 Task: Search one way flight ticket for 3 adults, 3 children in premium economy from Little Rock: Bill And Hillary Clinton National Airport (adams Field) (was Little Rock National) to Sheridan: Sheridan County Airport on 8-6-2023. Choice of flights is Delta. Number of bags: 9 checked bags. Price is upto 99000. Outbound departure time preference is 14:00.
Action: Mouse moved to (318, 134)
Screenshot: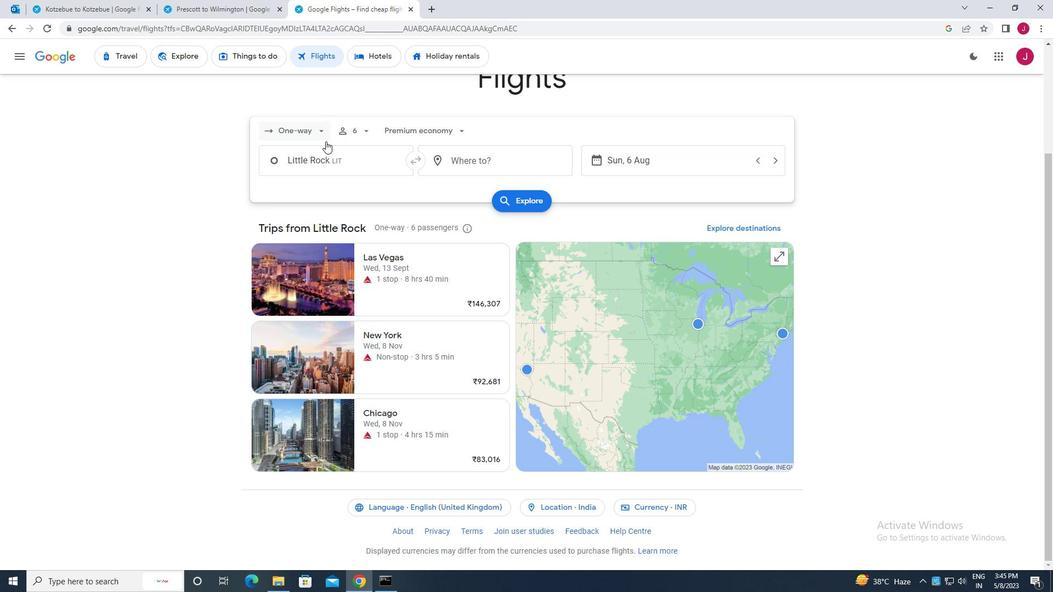 
Action: Mouse pressed left at (318, 134)
Screenshot: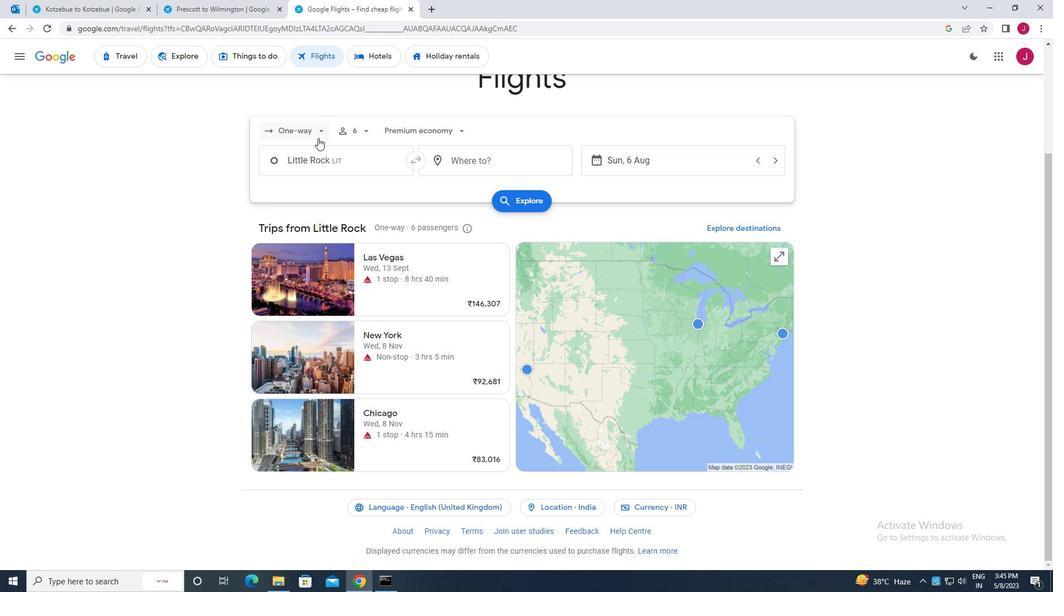 
Action: Mouse moved to (315, 182)
Screenshot: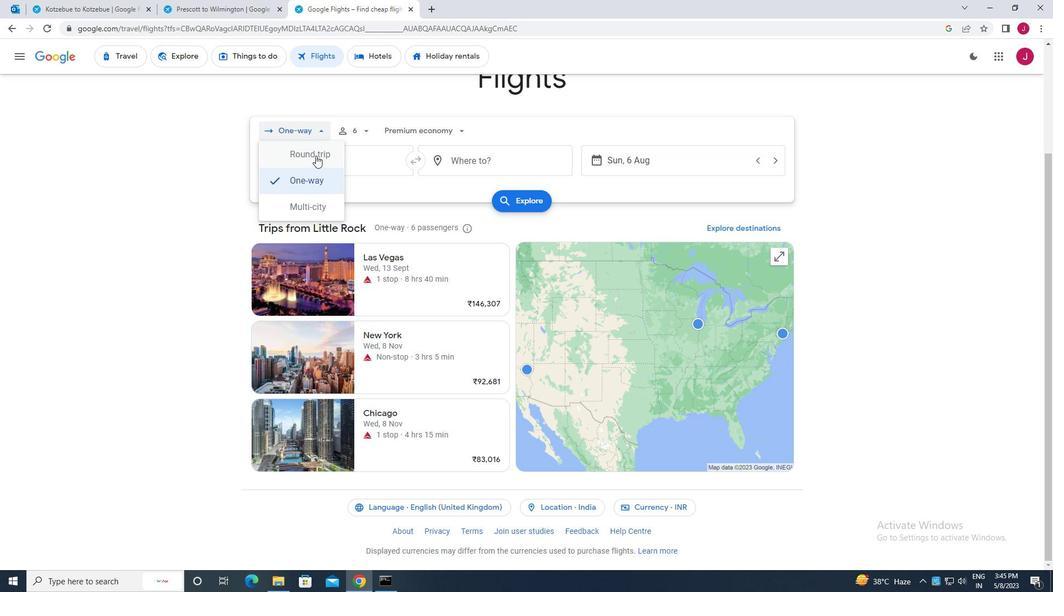 
Action: Mouse pressed left at (315, 182)
Screenshot: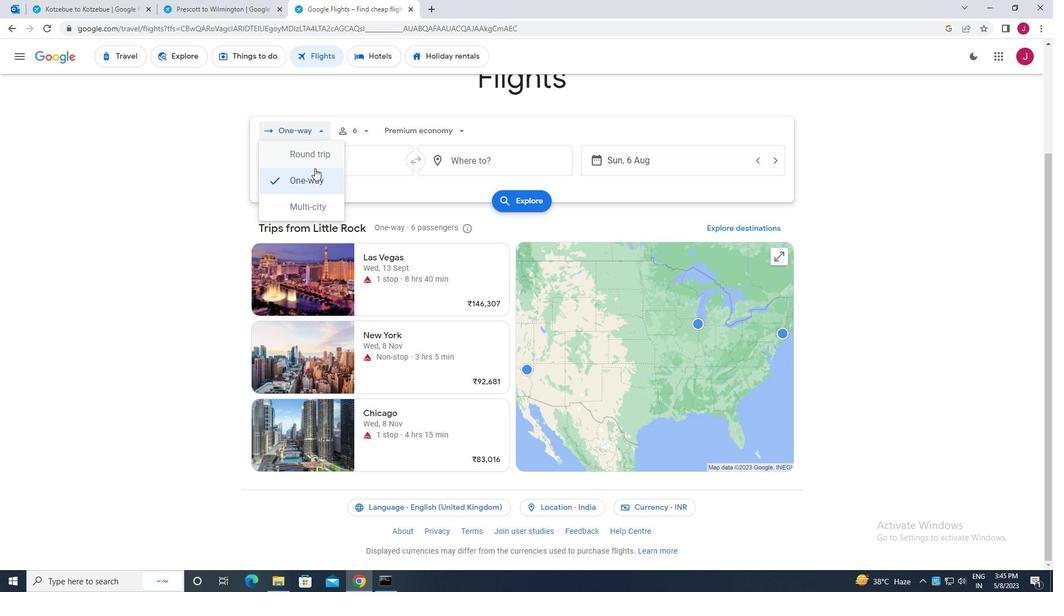 
Action: Mouse moved to (358, 127)
Screenshot: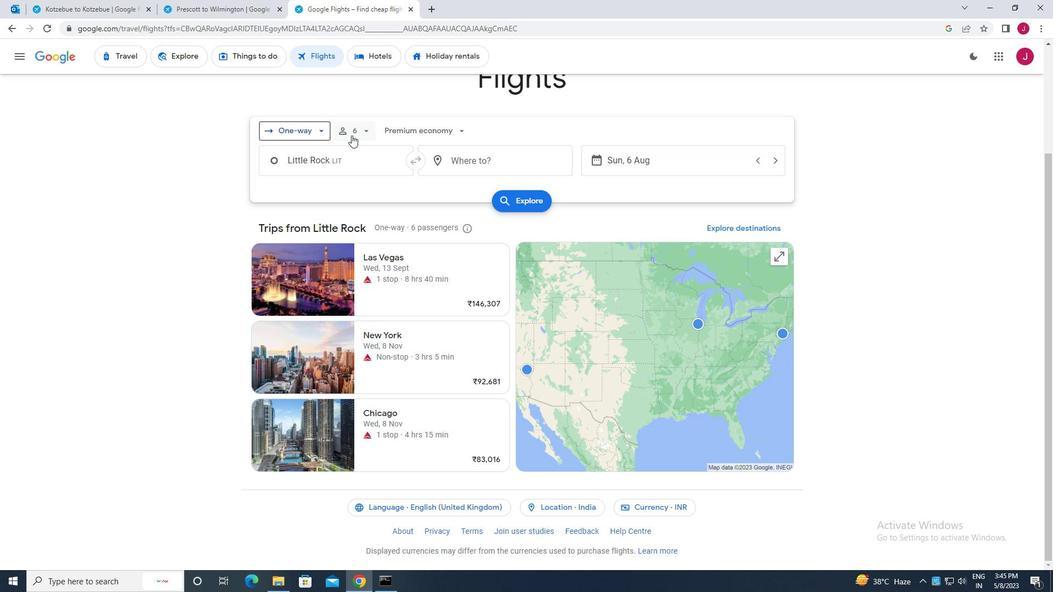 
Action: Mouse pressed left at (358, 127)
Screenshot: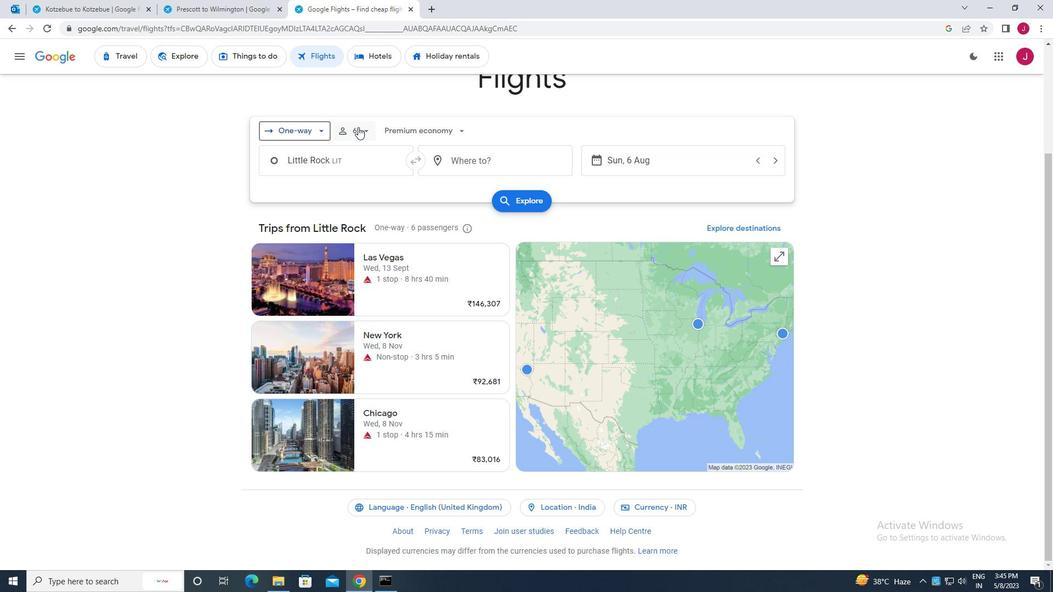 
Action: Mouse moved to (443, 275)
Screenshot: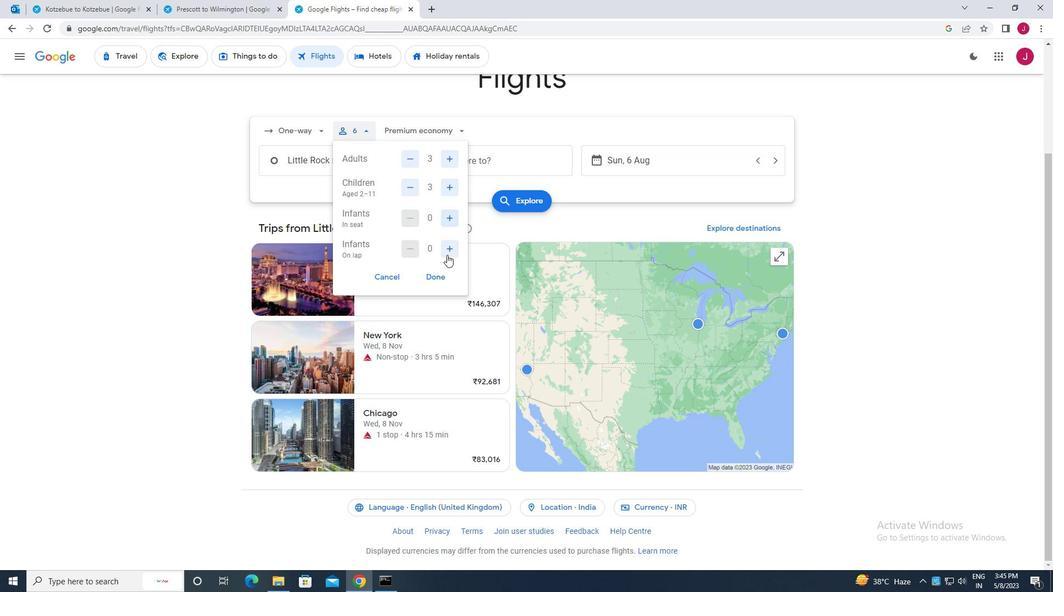 
Action: Mouse pressed left at (443, 275)
Screenshot: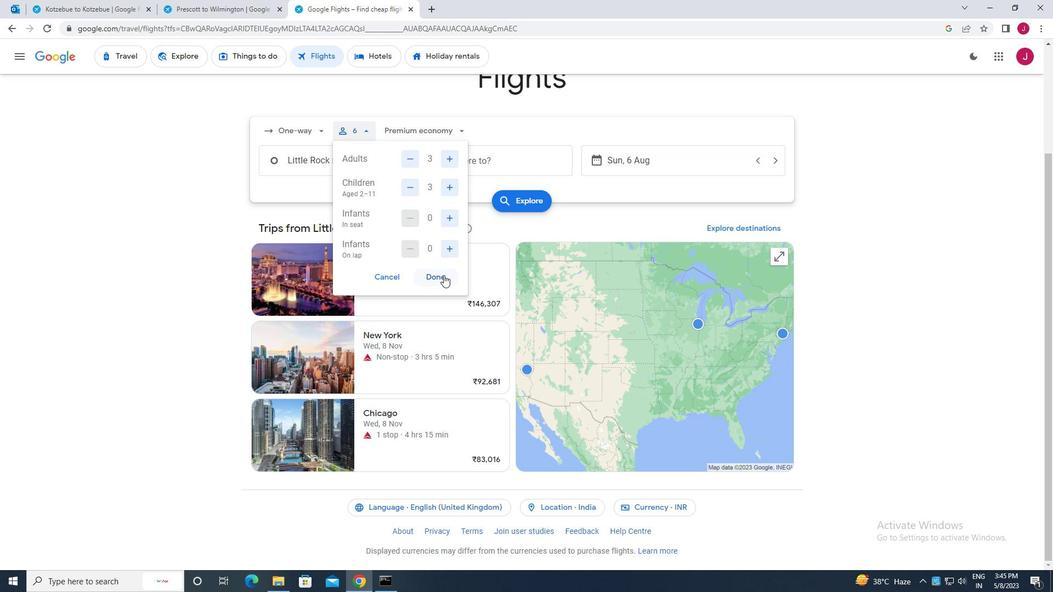
Action: Mouse moved to (426, 130)
Screenshot: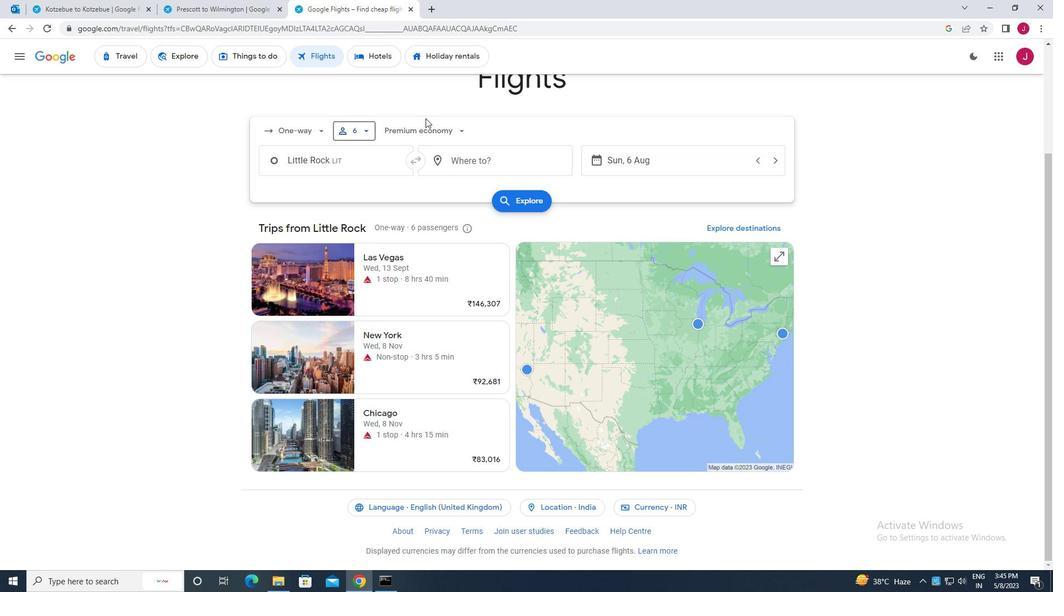 
Action: Mouse pressed left at (426, 130)
Screenshot: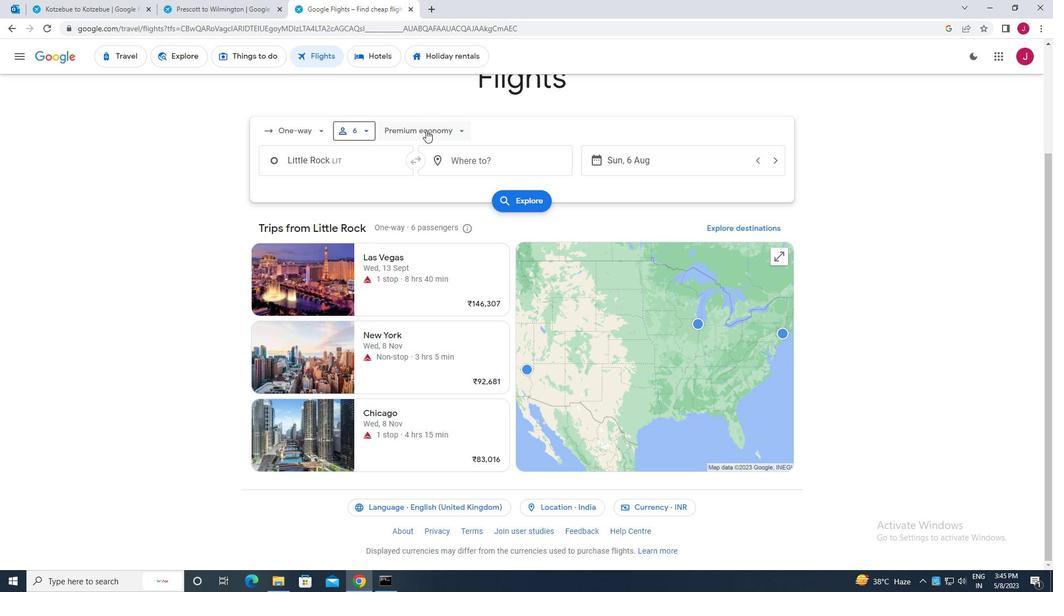 
Action: Mouse moved to (436, 179)
Screenshot: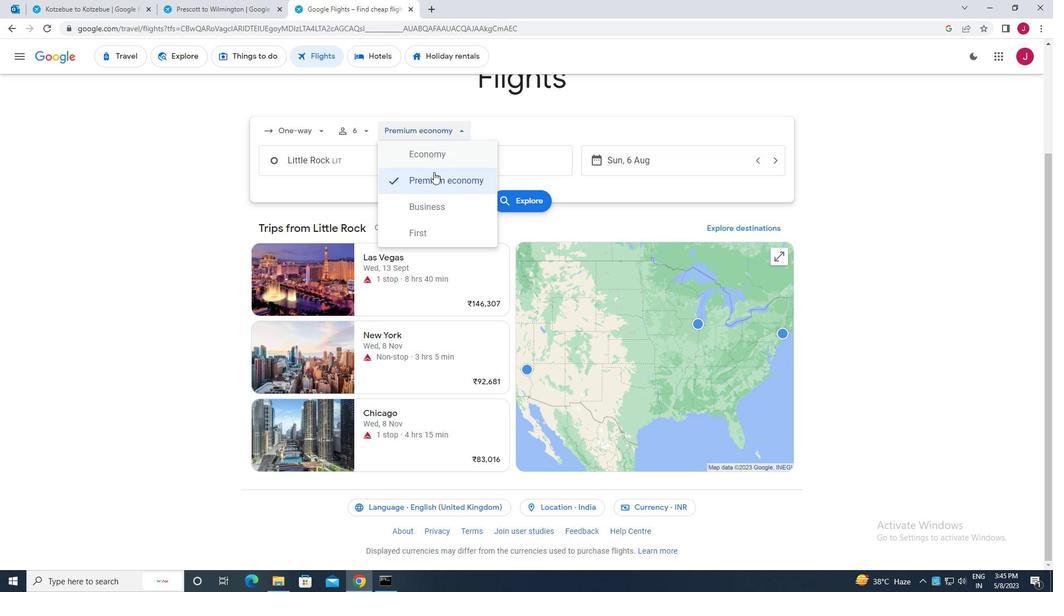 
Action: Mouse pressed left at (436, 179)
Screenshot: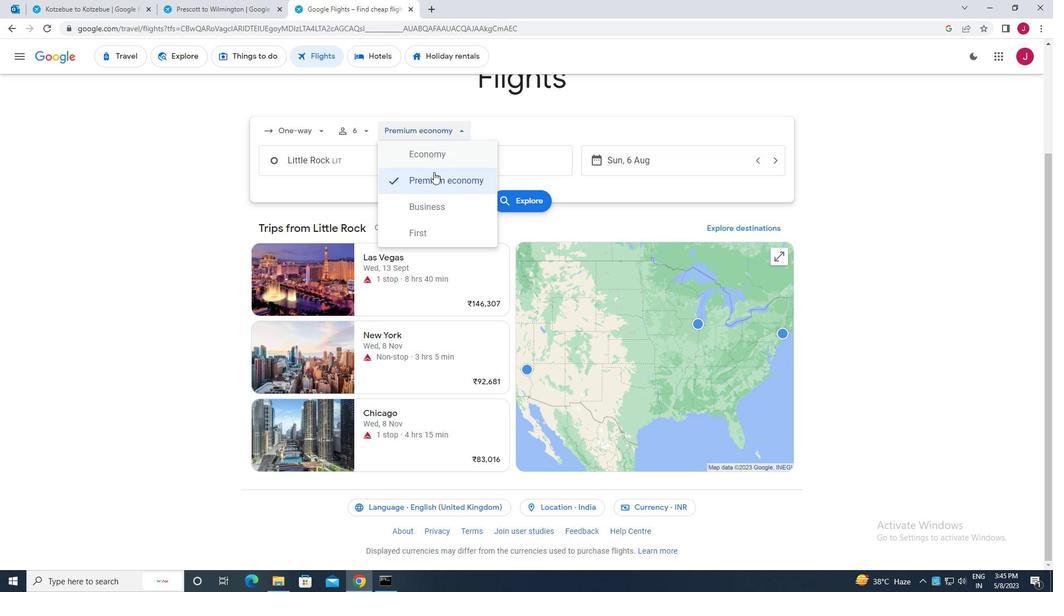 
Action: Mouse moved to (372, 169)
Screenshot: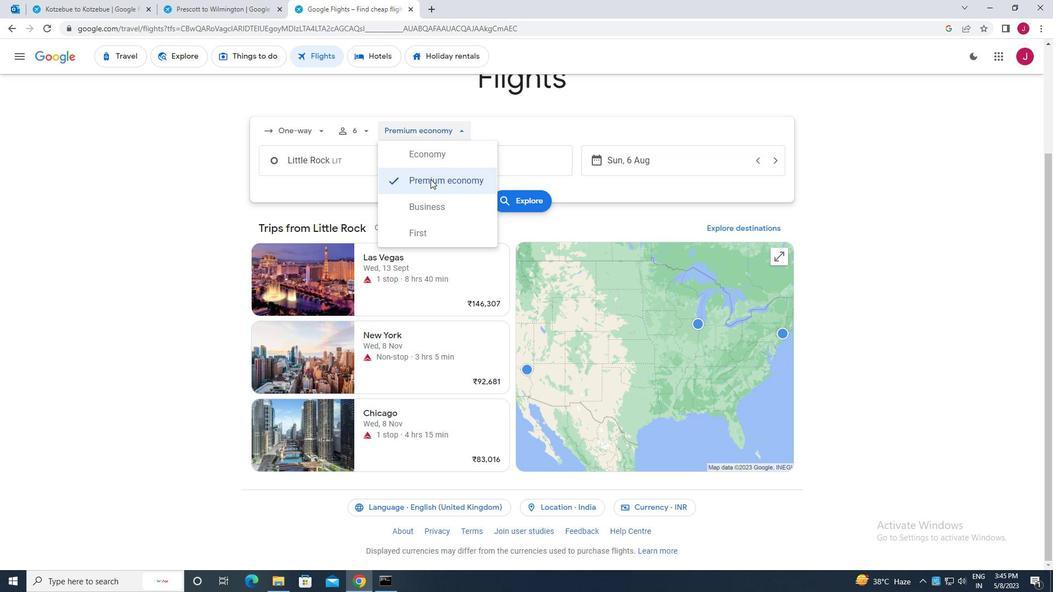 
Action: Mouse pressed left at (372, 169)
Screenshot: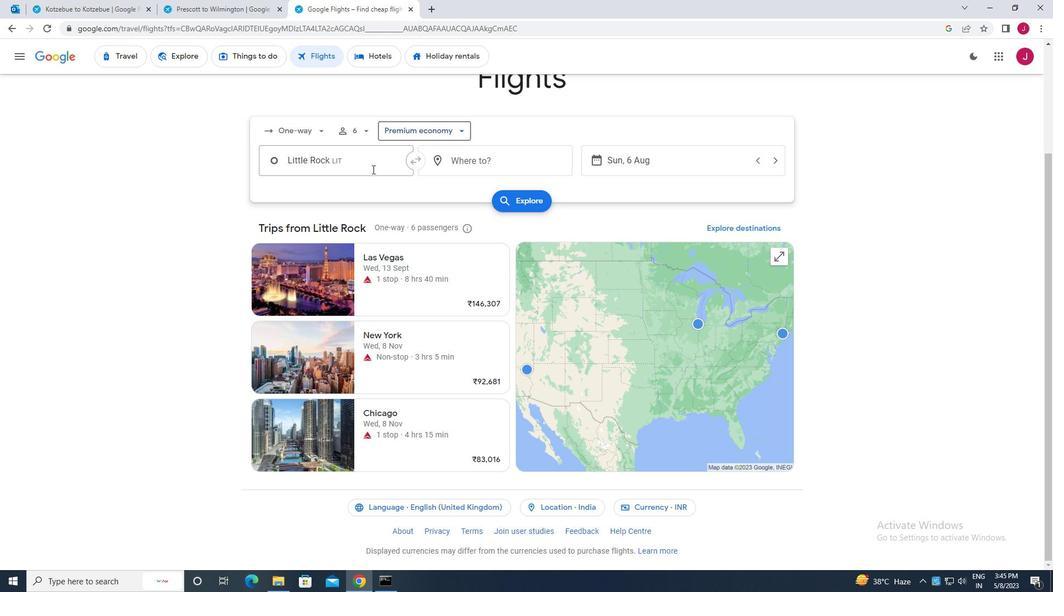 
Action: Key pressed little
Screenshot: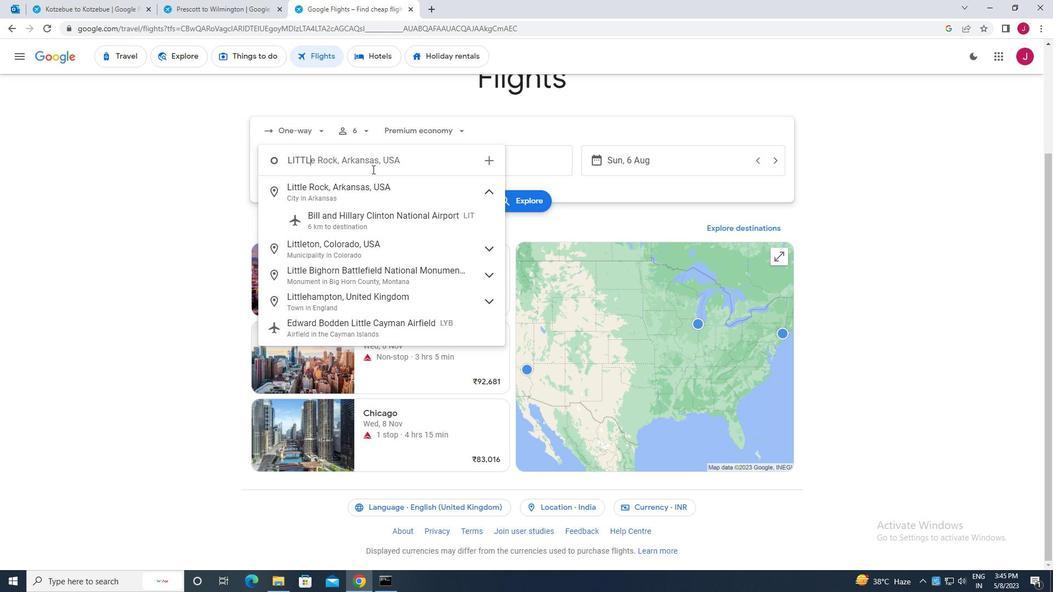 
Action: Mouse moved to (427, 213)
Screenshot: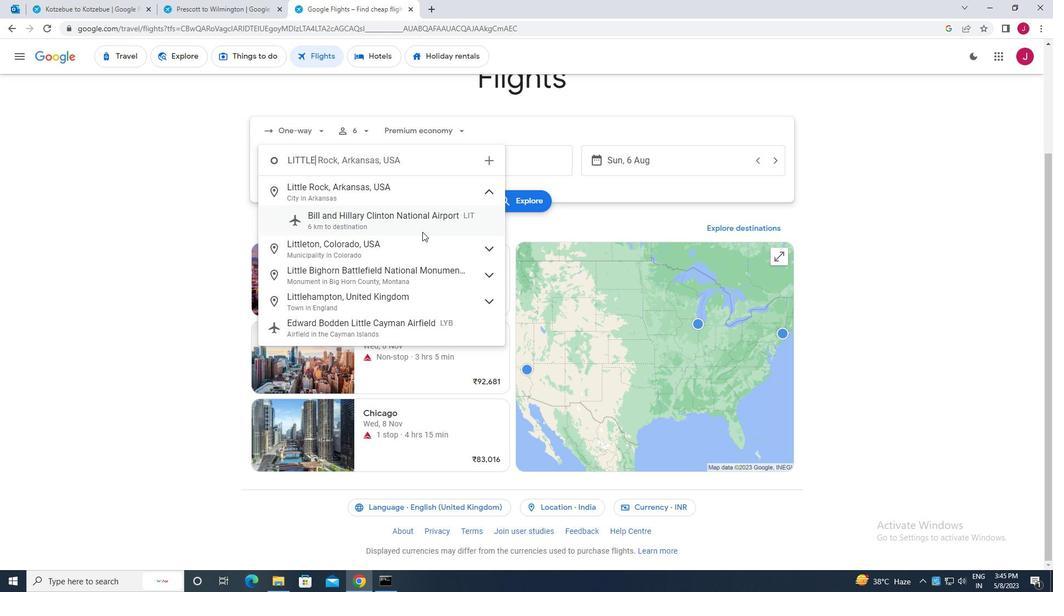 
Action: Mouse pressed left at (427, 213)
Screenshot: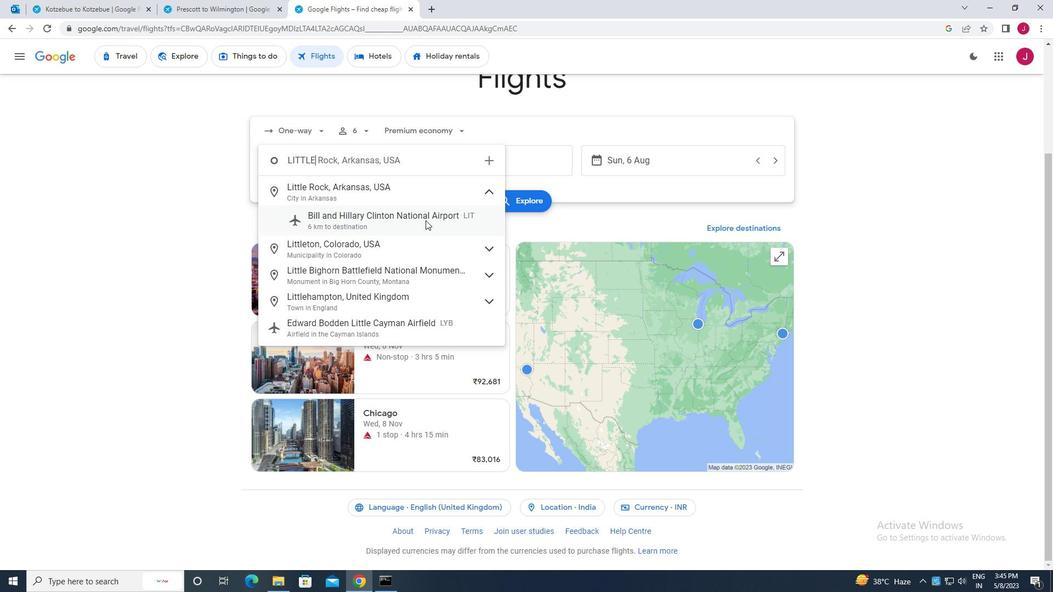 
Action: Mouse moved to (507, 162)
Screenshot: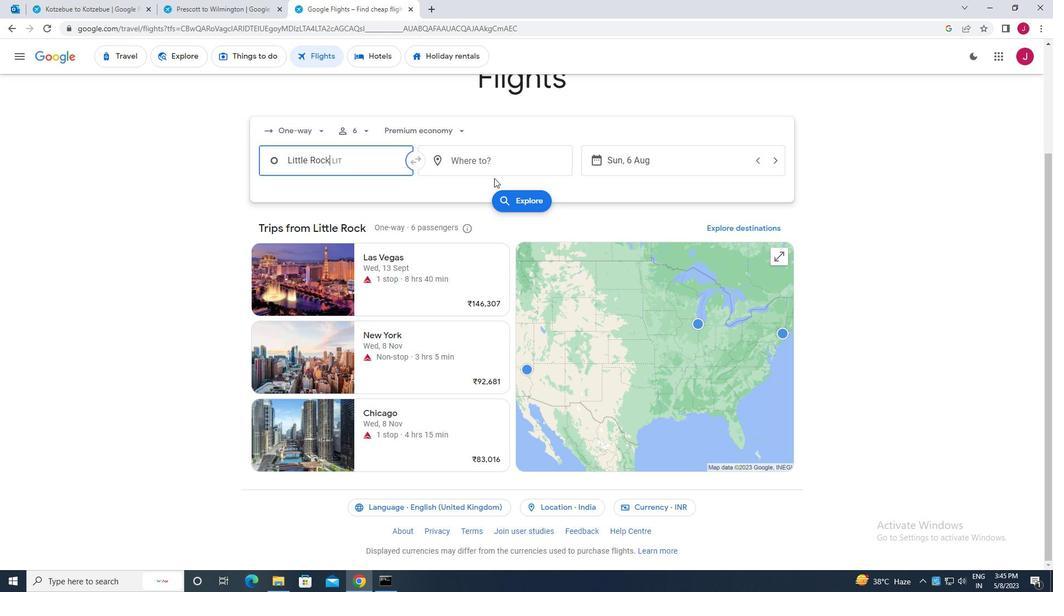 
Action: Mouse pressed left at (507, 162)
Screenshot: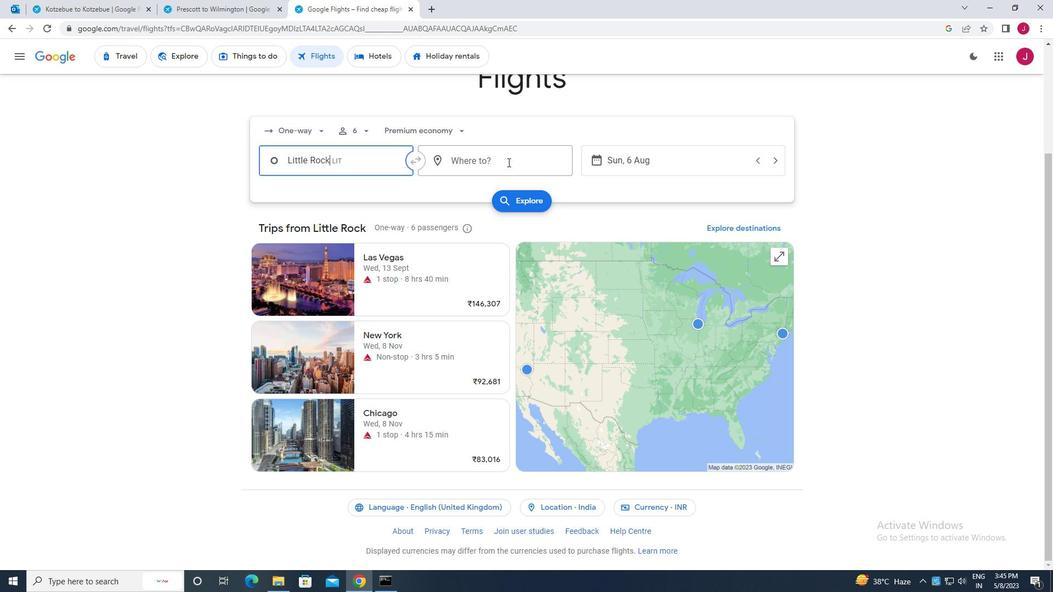 
Action: Key pressed sherid
Screenshot: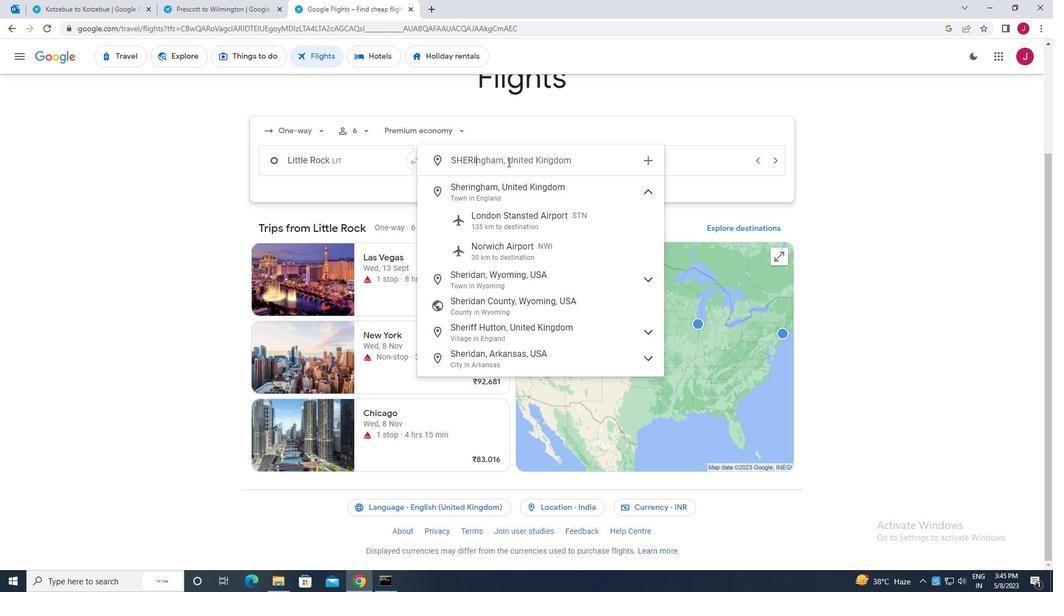 
Action: Mouse moved to (555, 217)
Screenshot: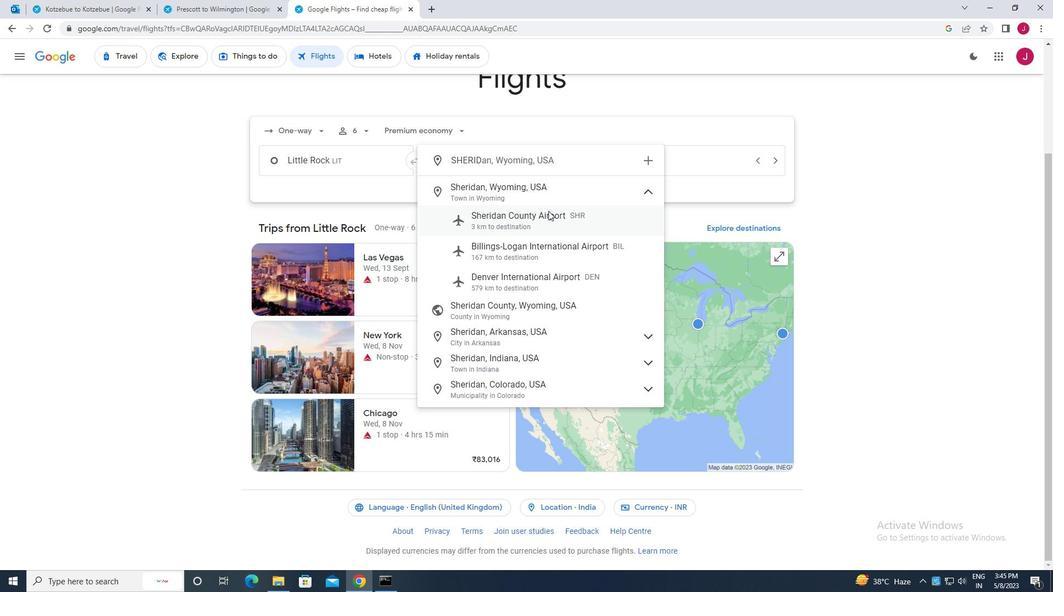
Action: Mouse pressed left at (555, 217)
Screenshot: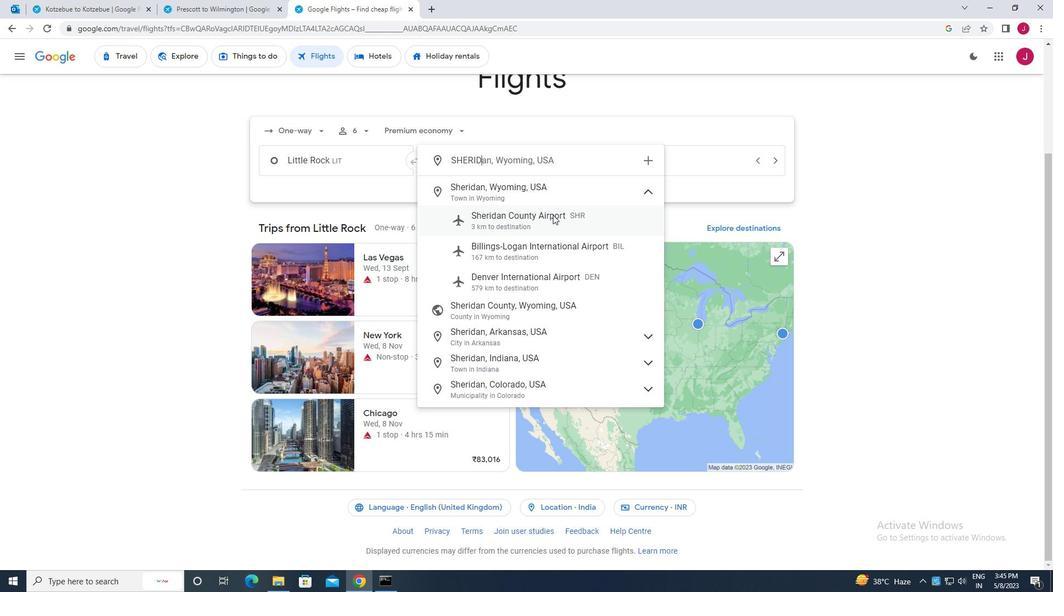 
Action: Mouse moved to (610, 159)
Screenshot: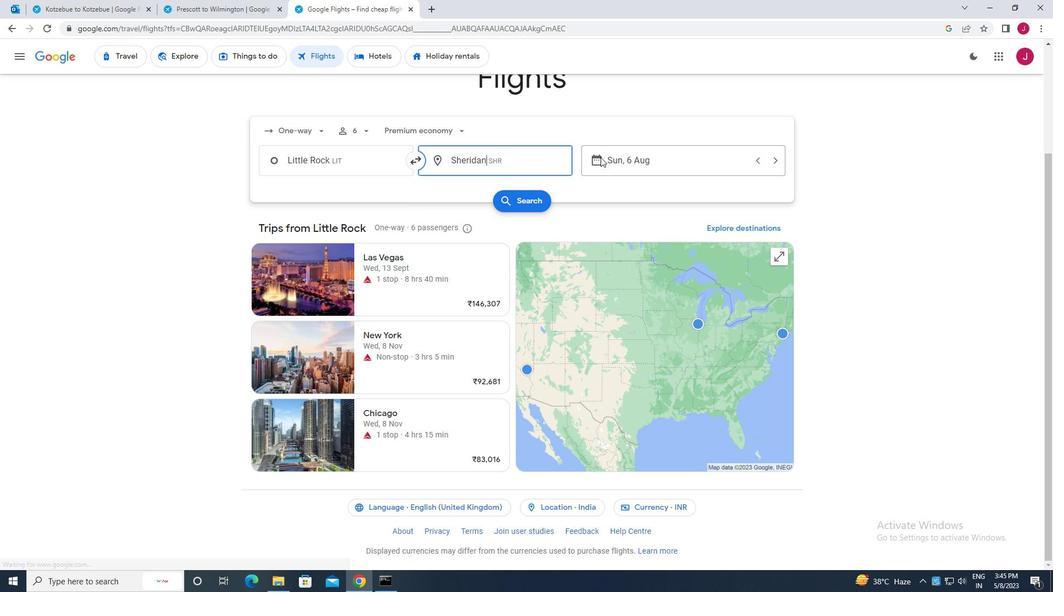 
Action: Mouse pressed left at (610, 159)
Screenshot: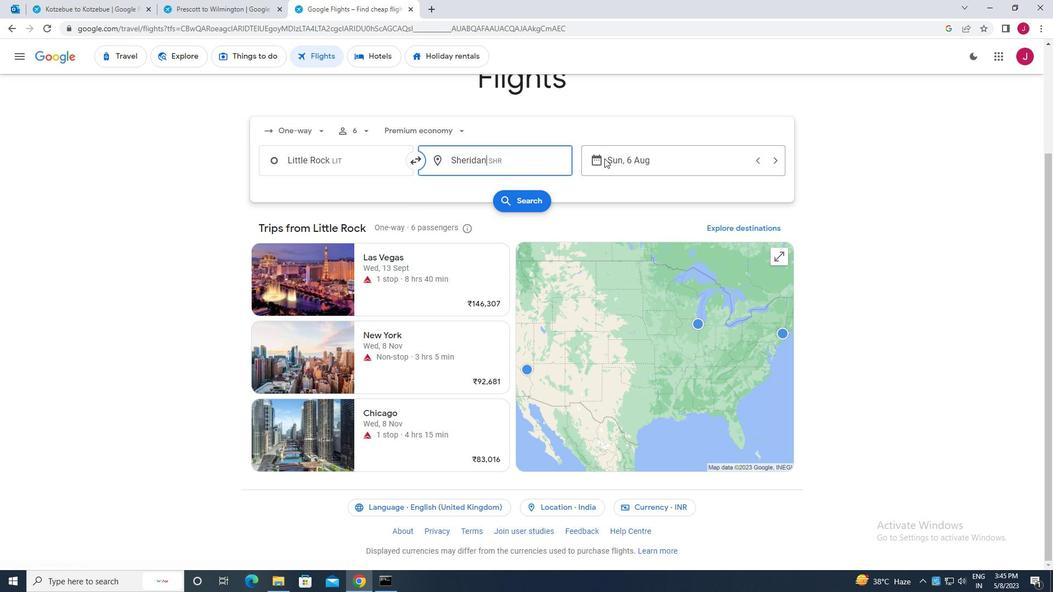 
Action: Mouse moved to (398, 274)
Screenshot: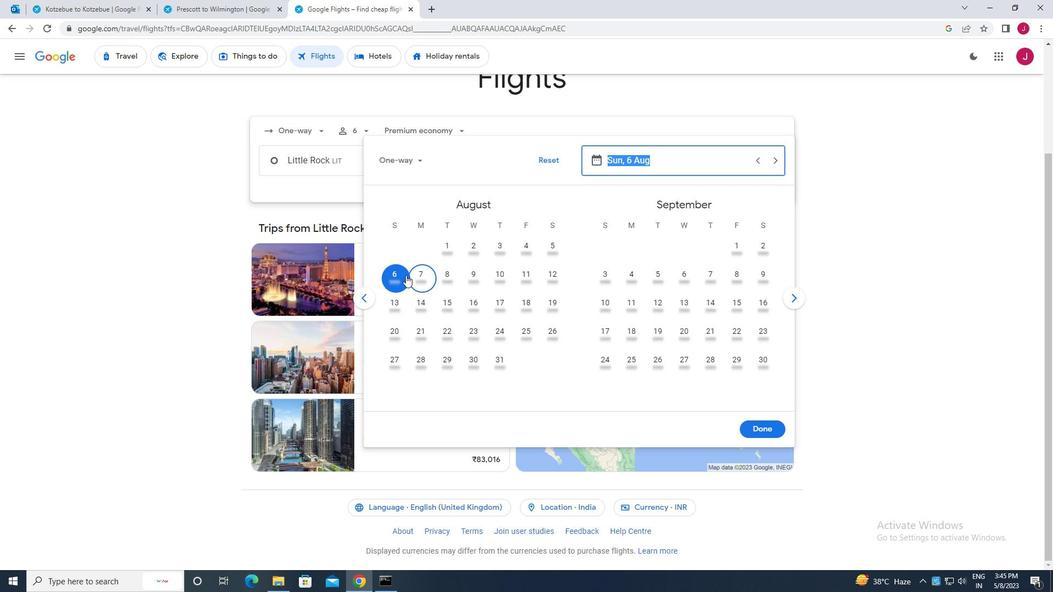 
Action: Mouse pressed left at (398, 274)
Screenshot: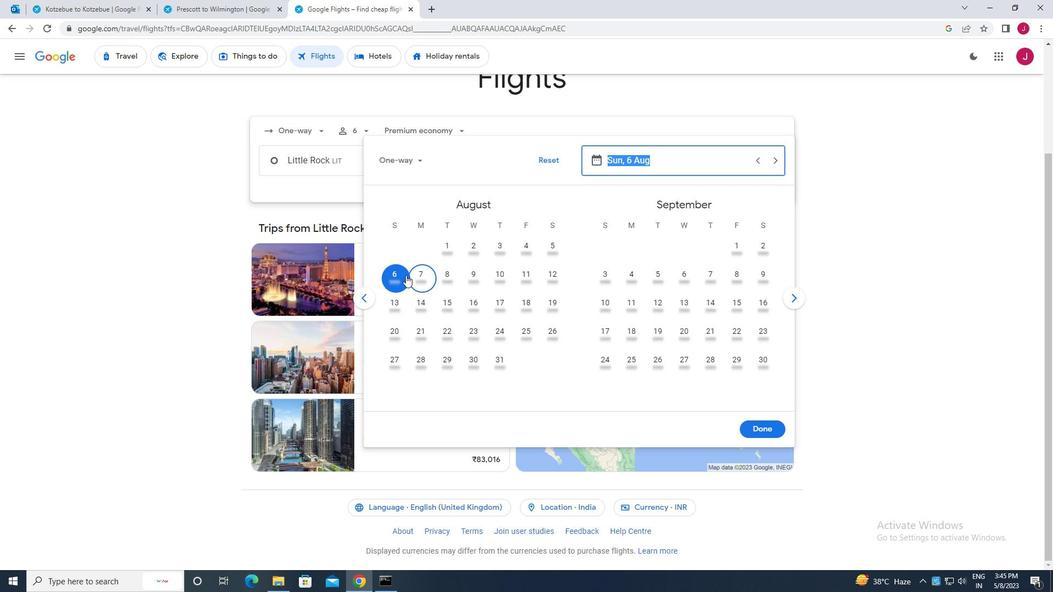 
Action: Mouse moved to (771, 423)
Screenshot: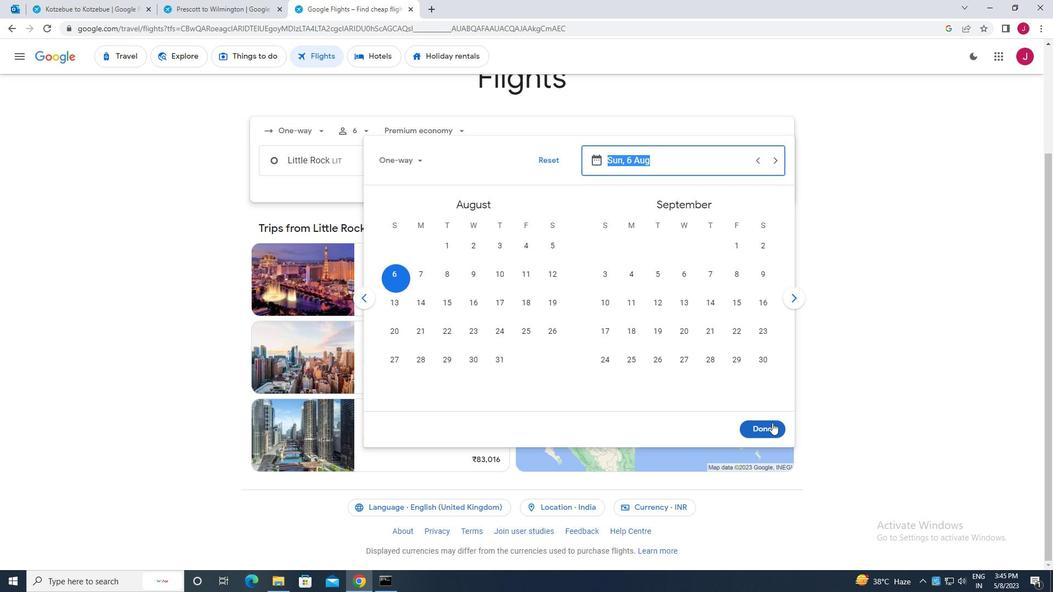 
Action: Mouse pressed left at (771, 423)
Screenshot: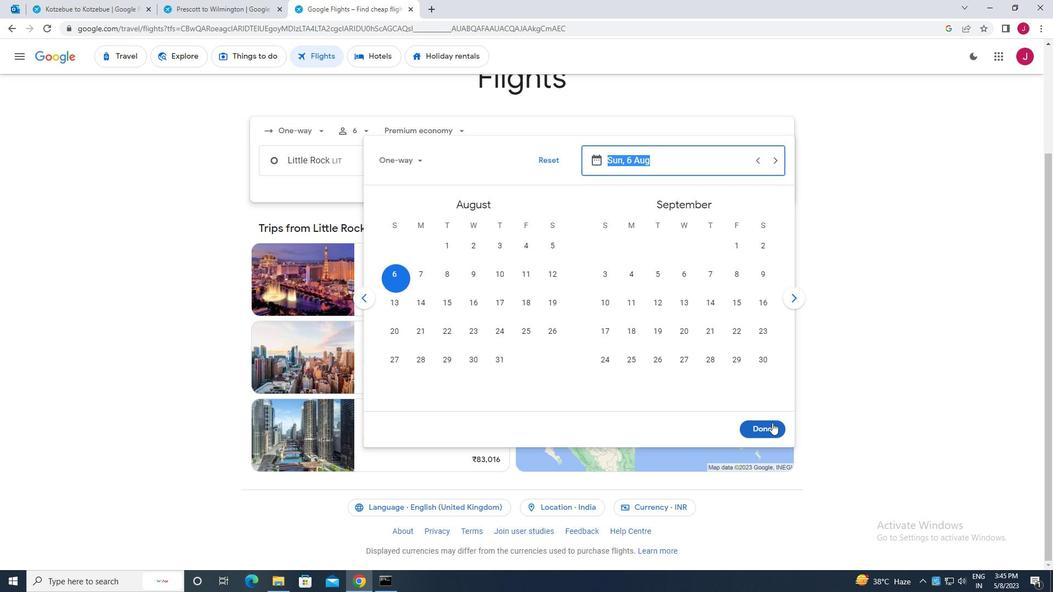 
Action: Mouse moved to (539, 200)
Screenshot: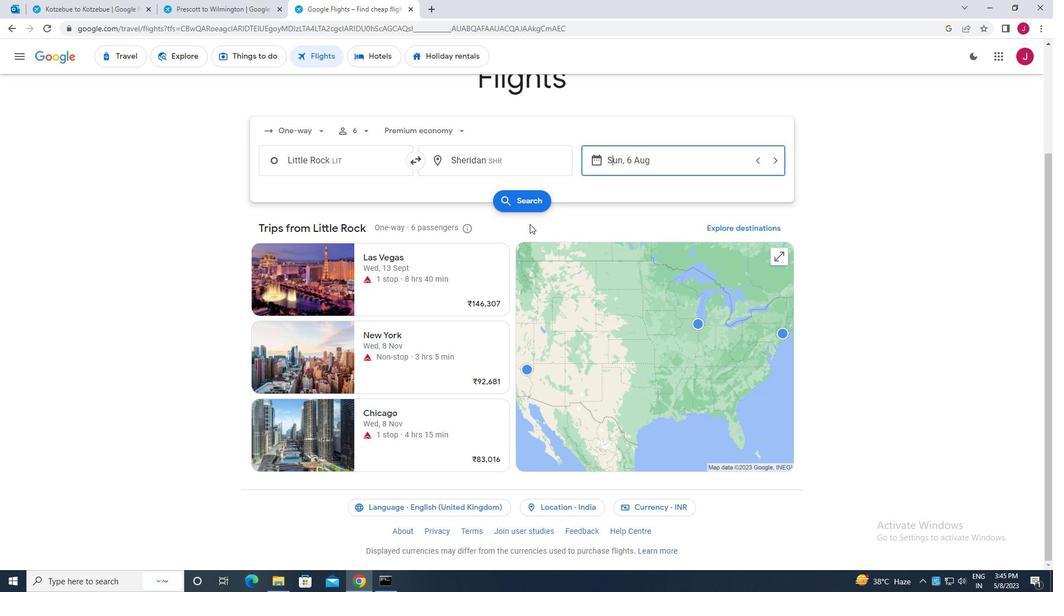 
Action: Mouse pressed left at (539, 200)
Screenshot: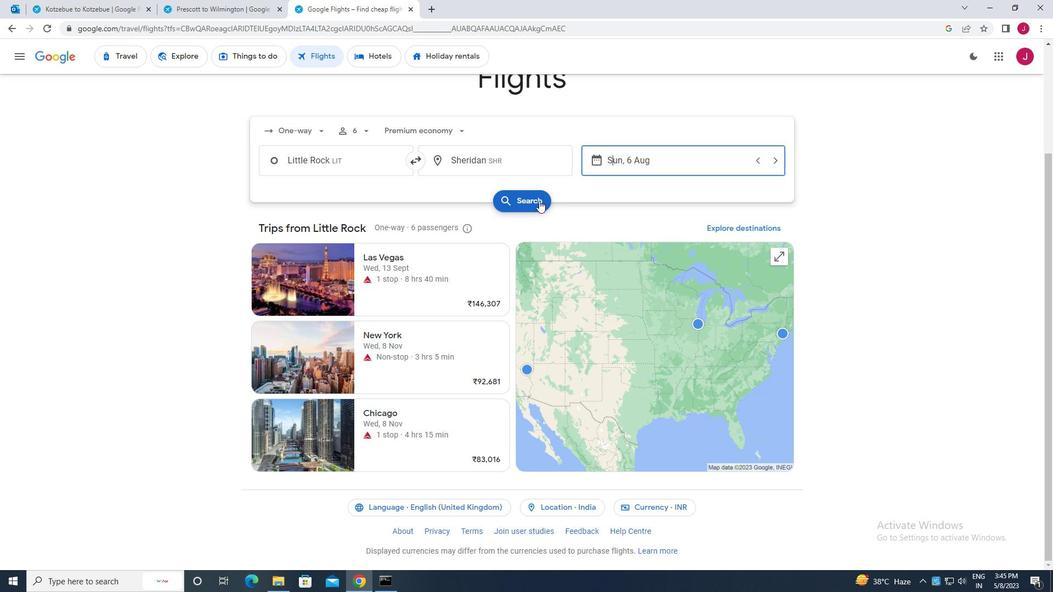 
Action: Mouse moved to (289, 159)
Screenshot: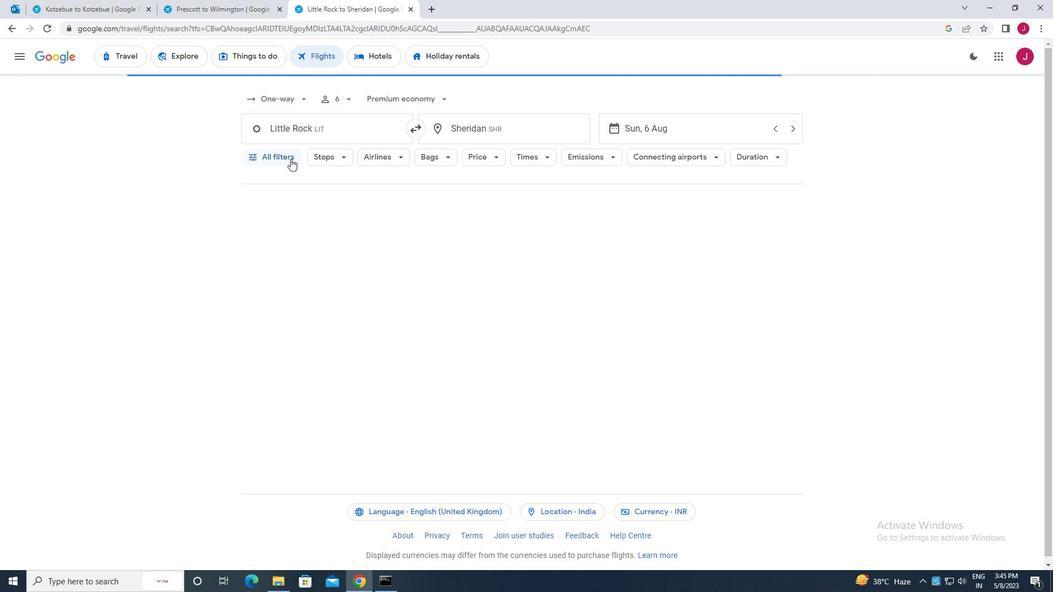 
Action: Mouse pressed left at (289, 159)
Screenshot: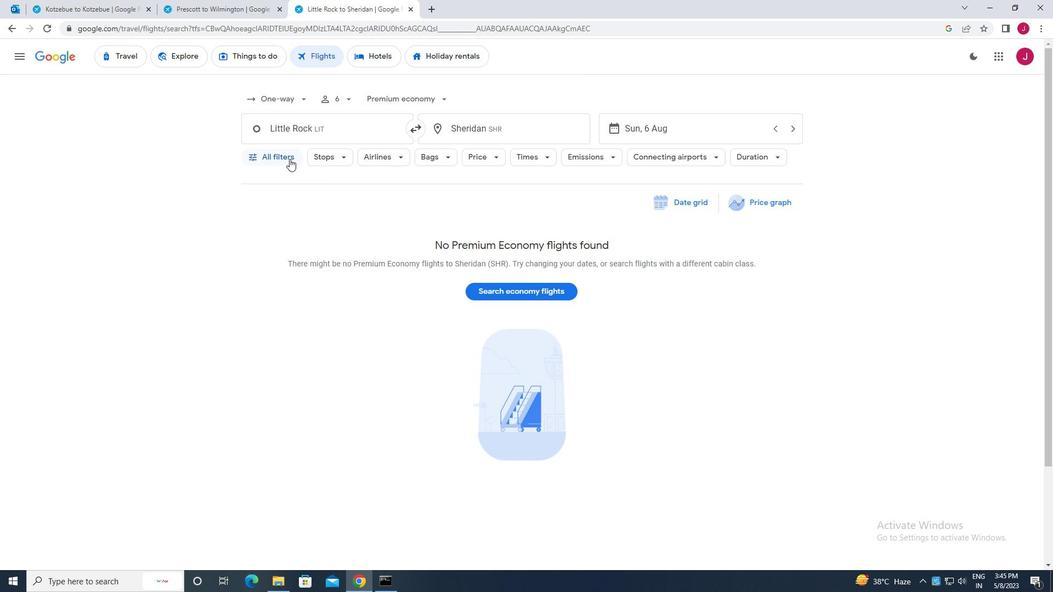 
Action: Mouse moved to (319, 231)
Screenshot: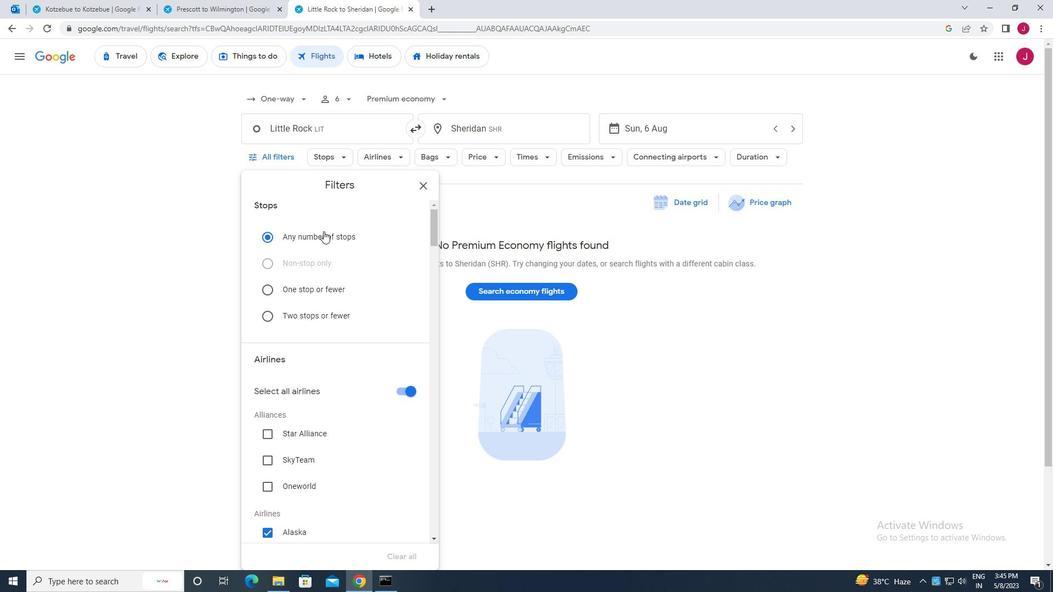 
Action: Mouse scrolled (319, 230) with delta (0, 0)
Screenshot: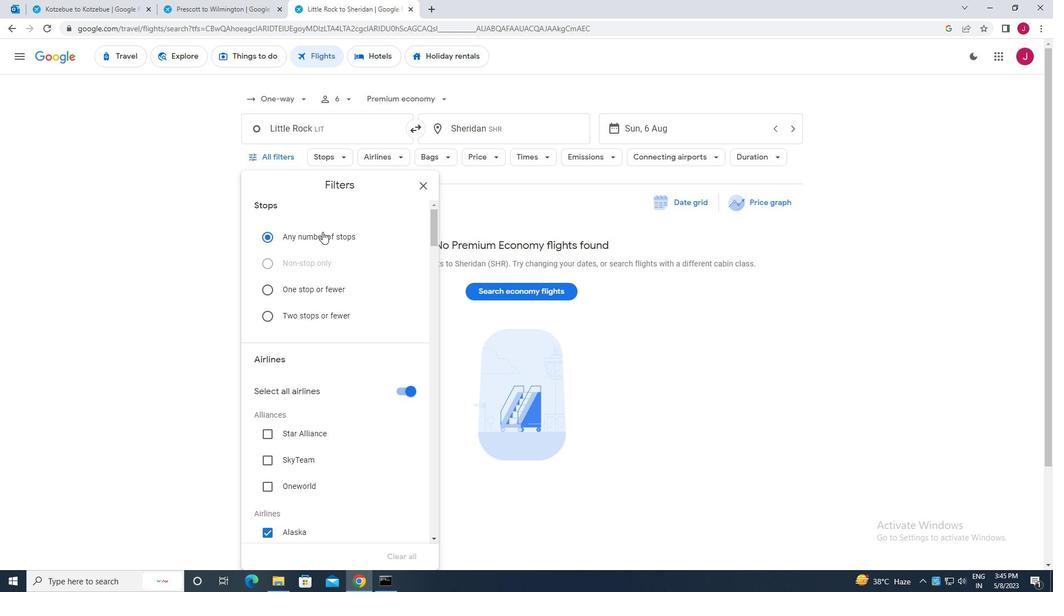 
Action: Mouse moved to (319, 231)
Screenshot: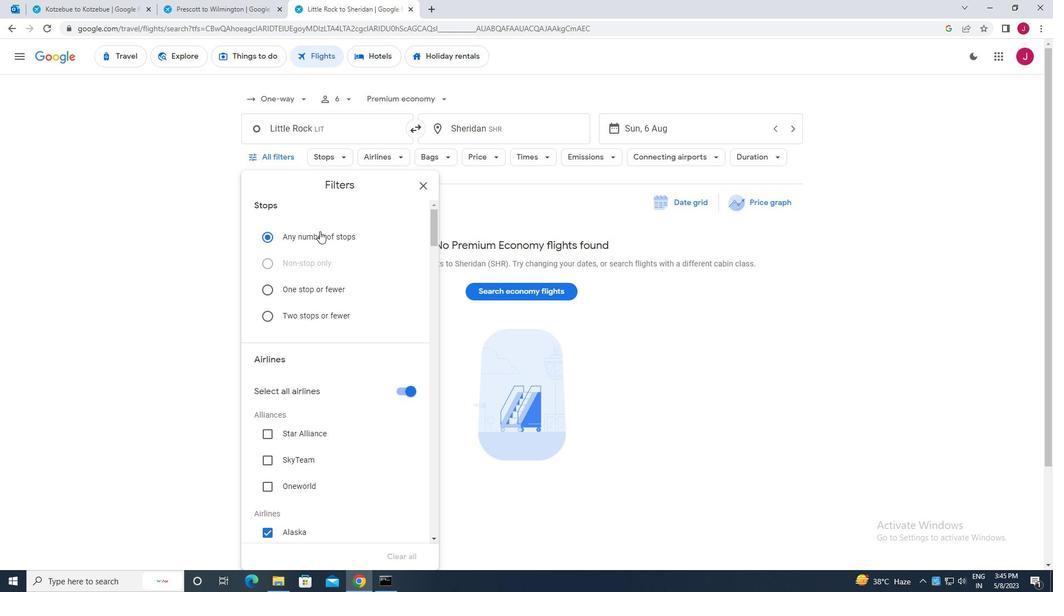 
Action: Mouse scrolled (319, 230) with delta (0, 0)
Screenshot: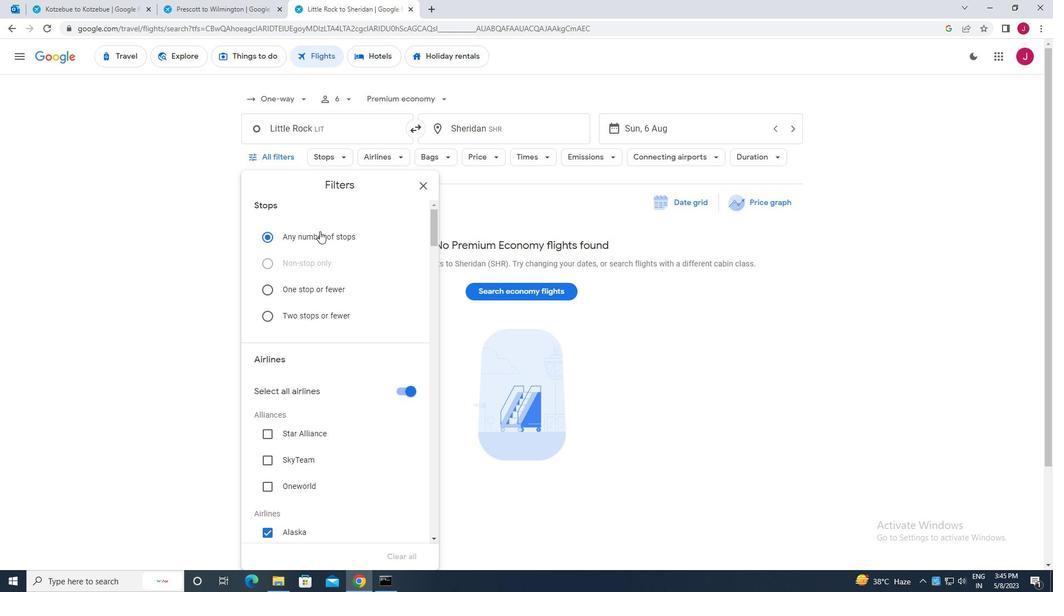 
Action: Mouse moved to (320, 234)
Screenshot: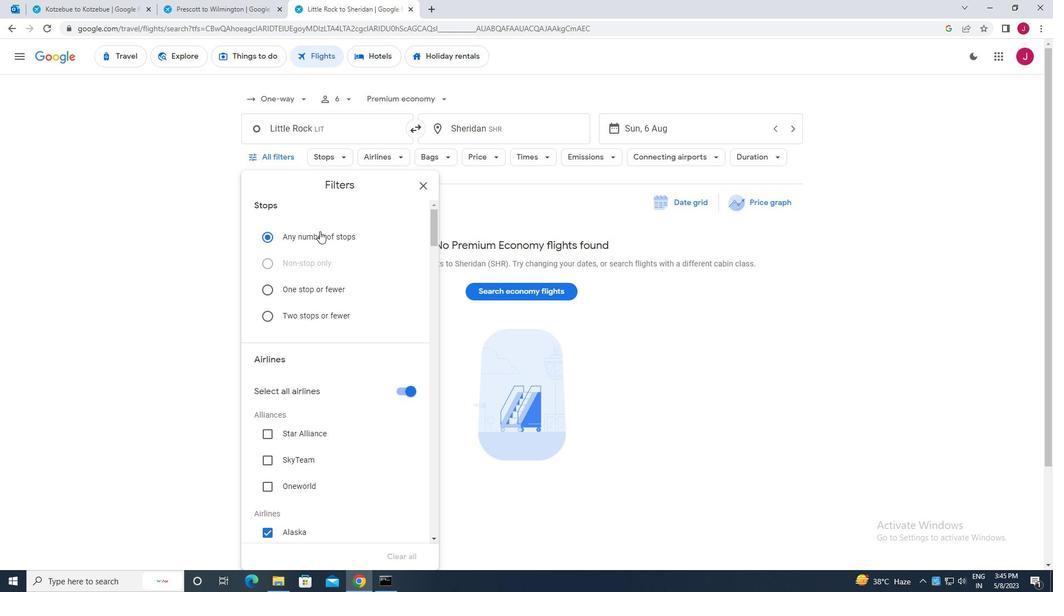 
Action: Mouse scrolled (320, 234) with delta (0, 0)
Screenshot: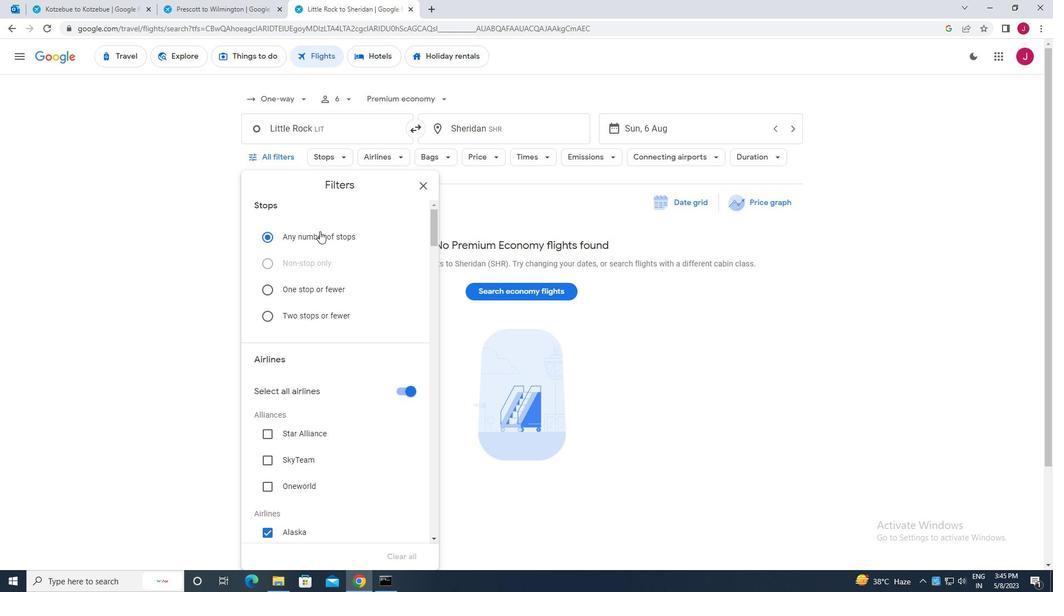 
Action: Mouse moved to (399, 227)
Screenshot: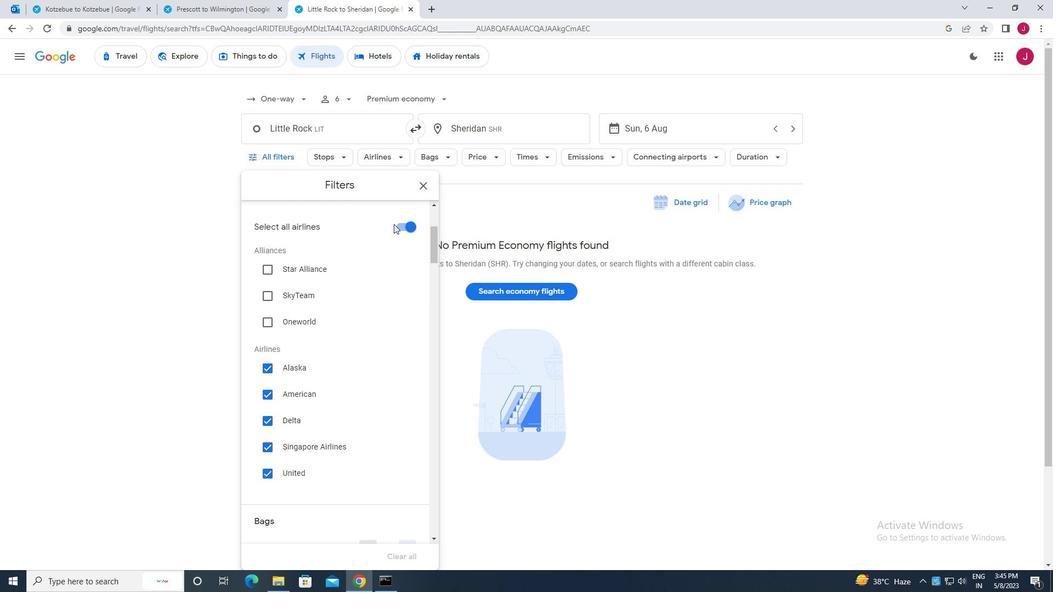 
Action: Mouse pressed left at (399, 227)
Screenshot: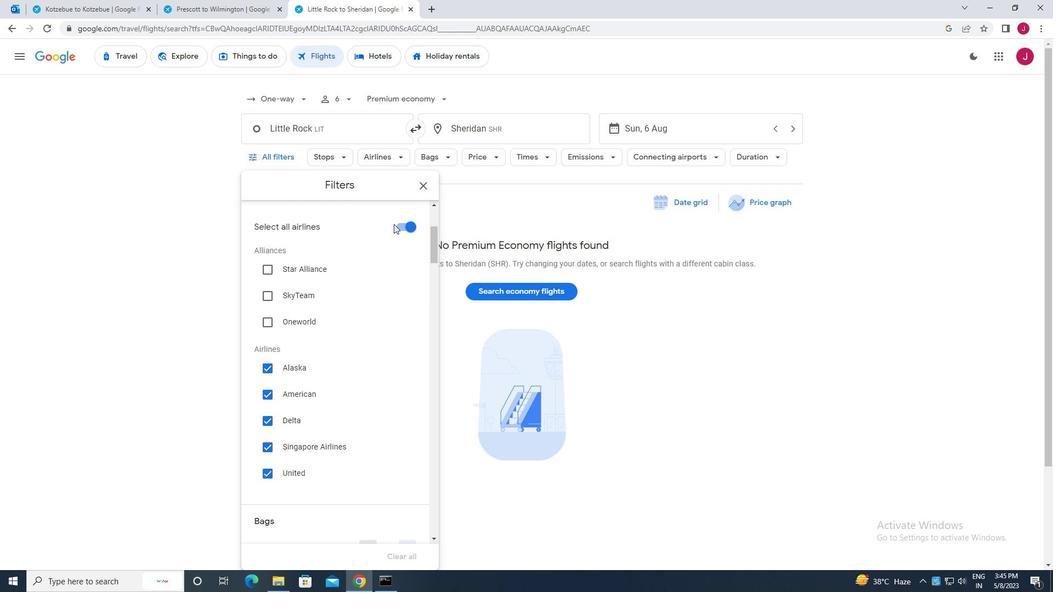 
Action: Mouse moved to (263, 418)
Screenshot: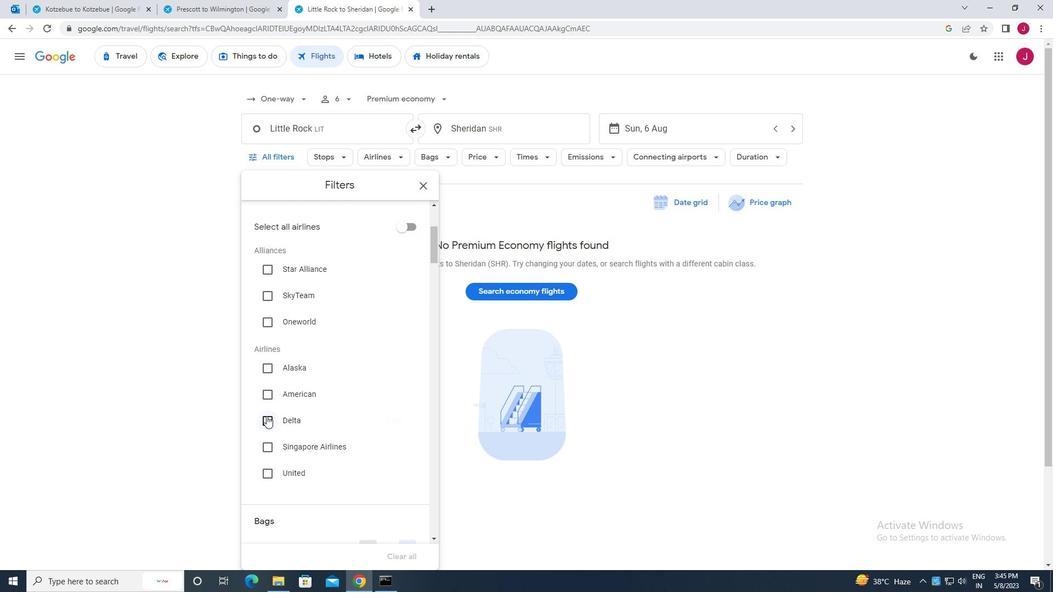 
Action: Mouse pressed left at (263, 418)
Screenshot: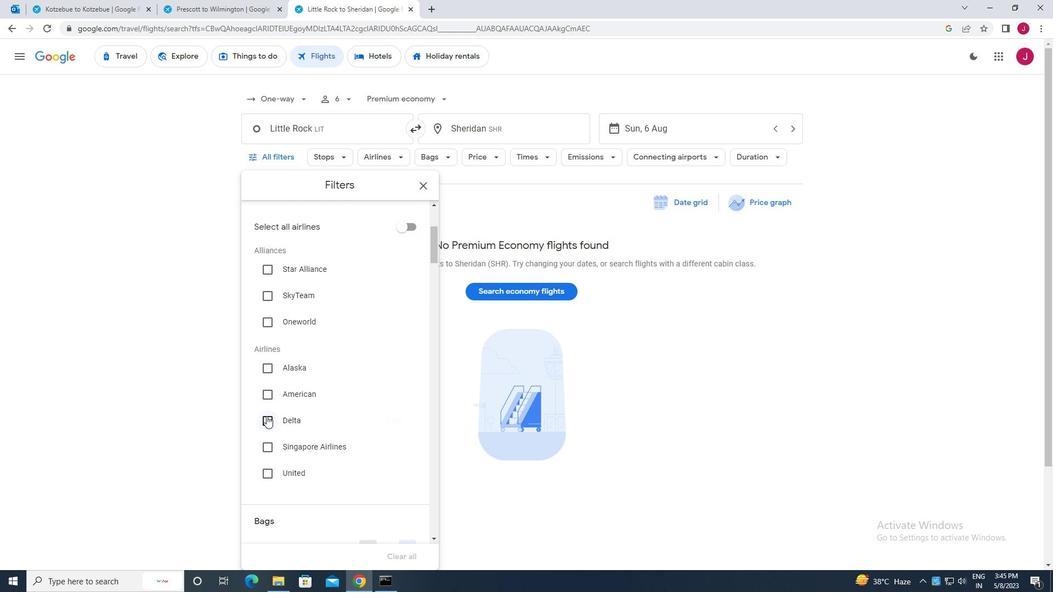 
Action: Mouse moved to (342, 386)
Screenshot: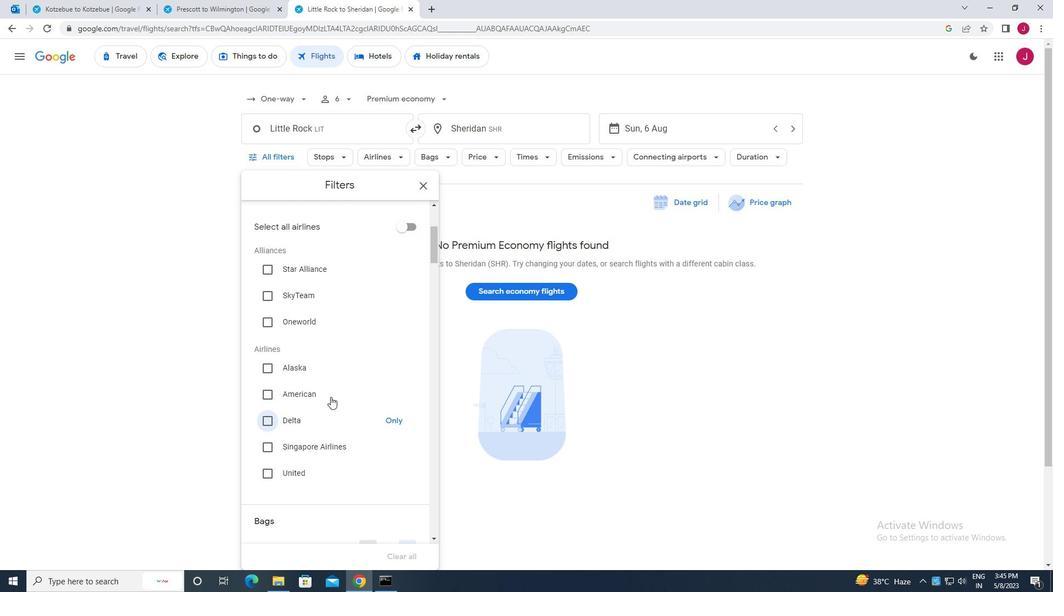 
Action: Mouse scrolled (342, 385) with delta (0, 0)
Screenshot: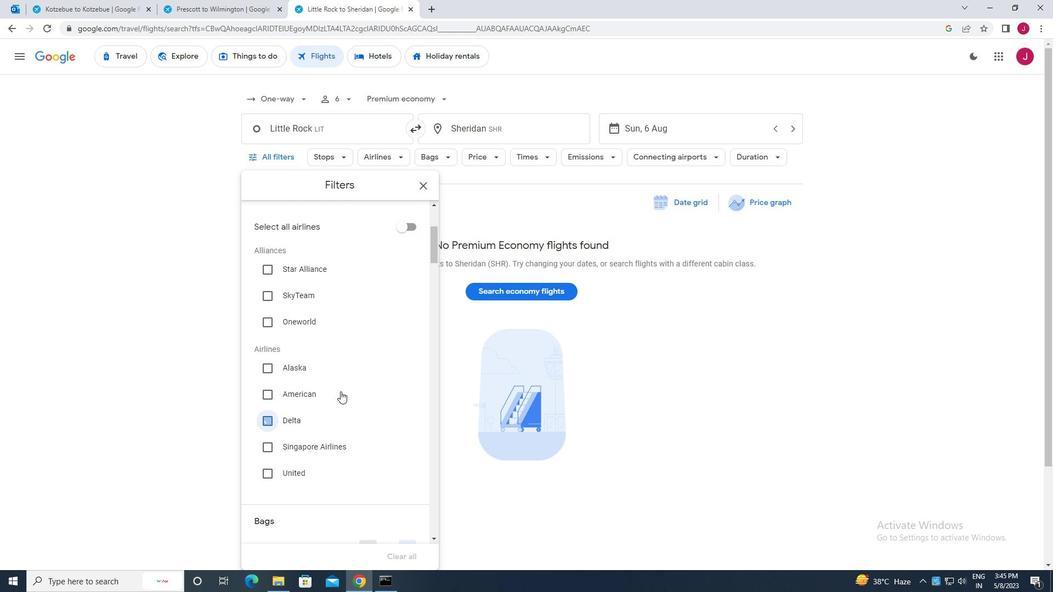 
Action: Mouse scrolled (342, 385) with delta (0, 0)
Screenshot: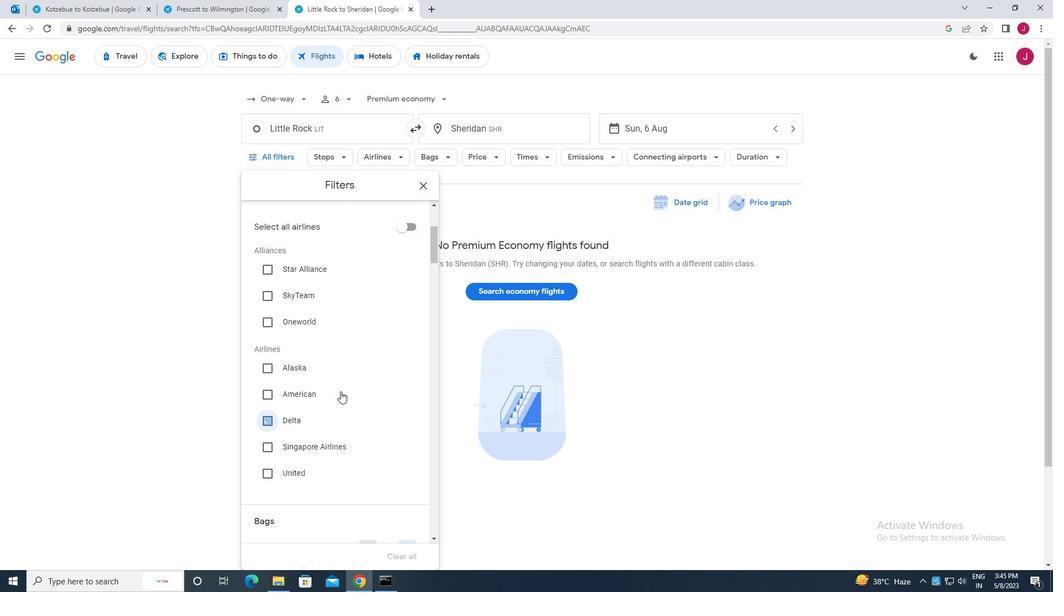 
Action: Mouse scrolled (342, 385) with delta (0, 0)
Screenshot: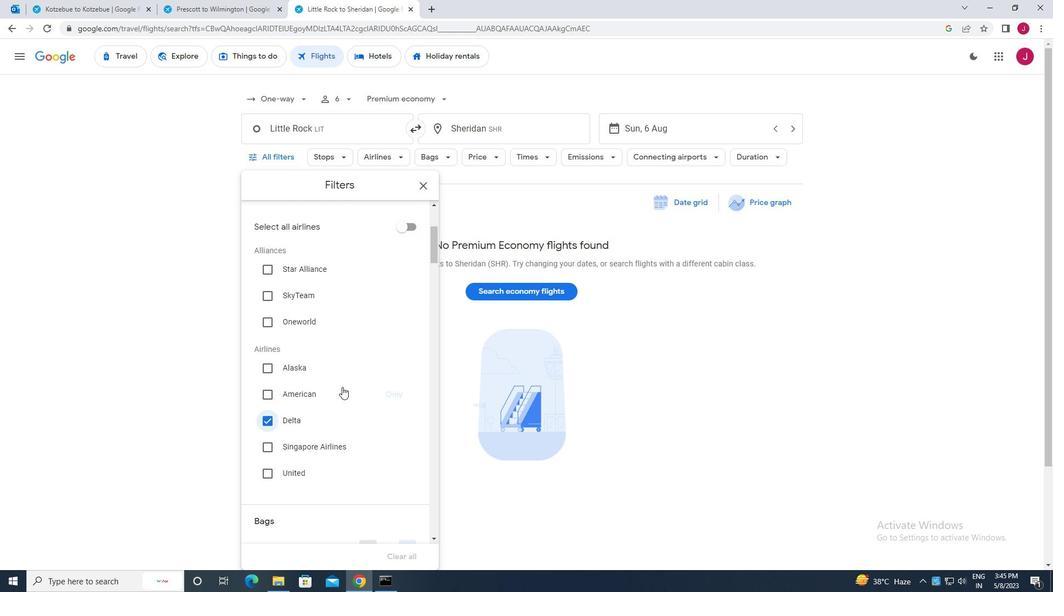 
Action: Mouse scrolled (342, 385) with delta (0, 0)
Screenshot: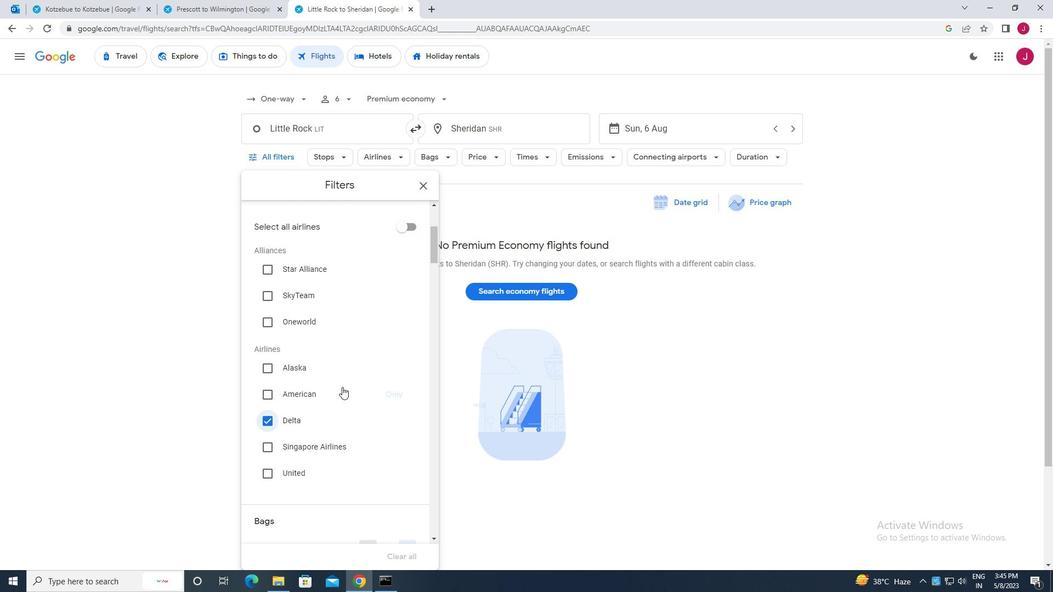 
Action: Mouse moved to (342, 386)
Screenshot: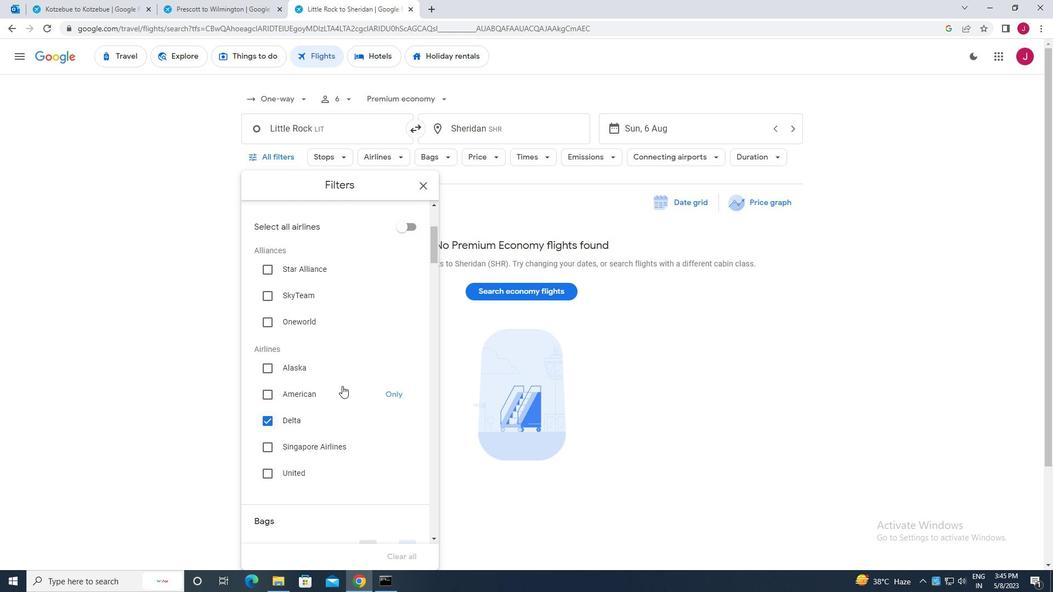 
Action: Mouse scrolled (342, 385) with delta (0, 0)
Screenshot: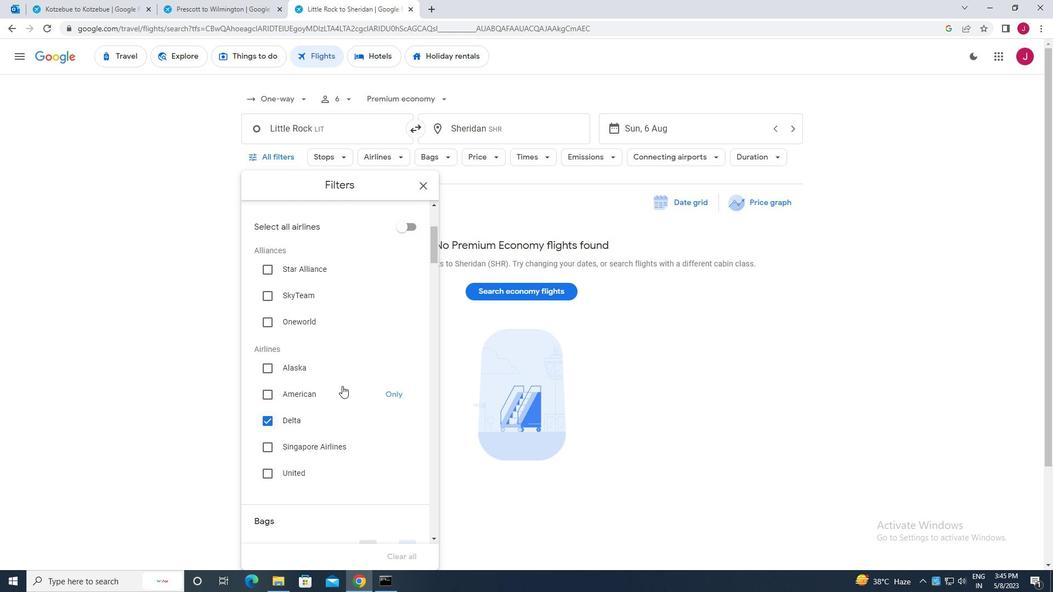 
Action: Mouse moved to (409, 296)
Screenshot: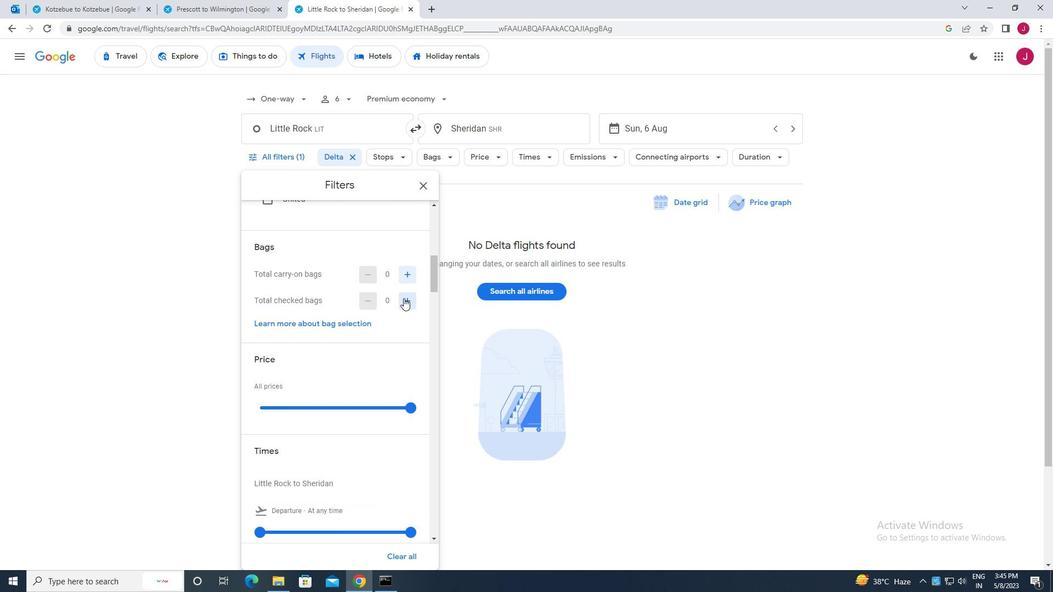 
Action: Mouse pressed left at (409, 296)
Screenshot: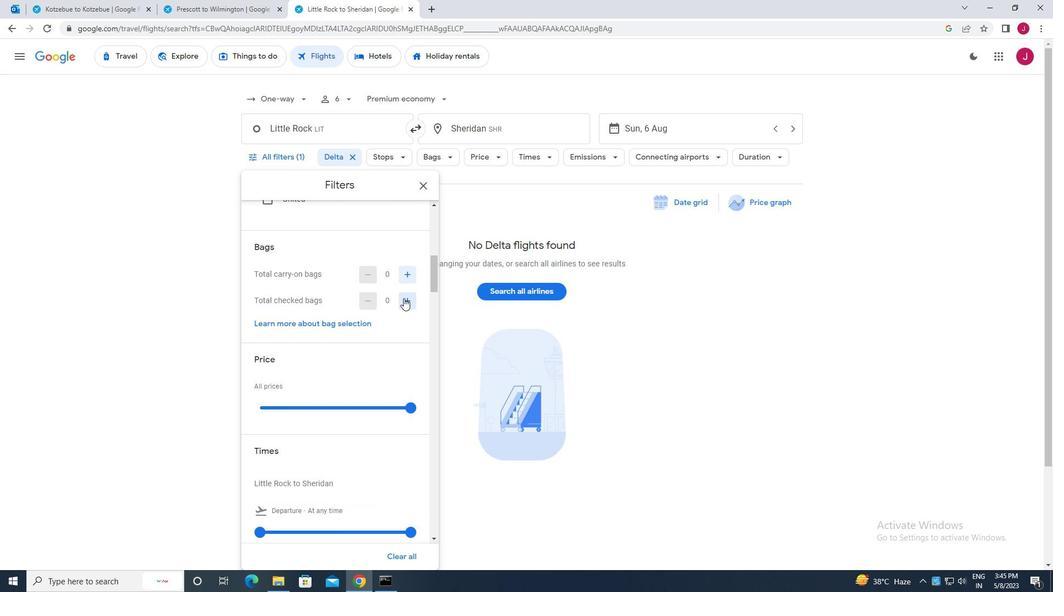 
Action: Mouse pressed left at (409, 296)
Screenshot: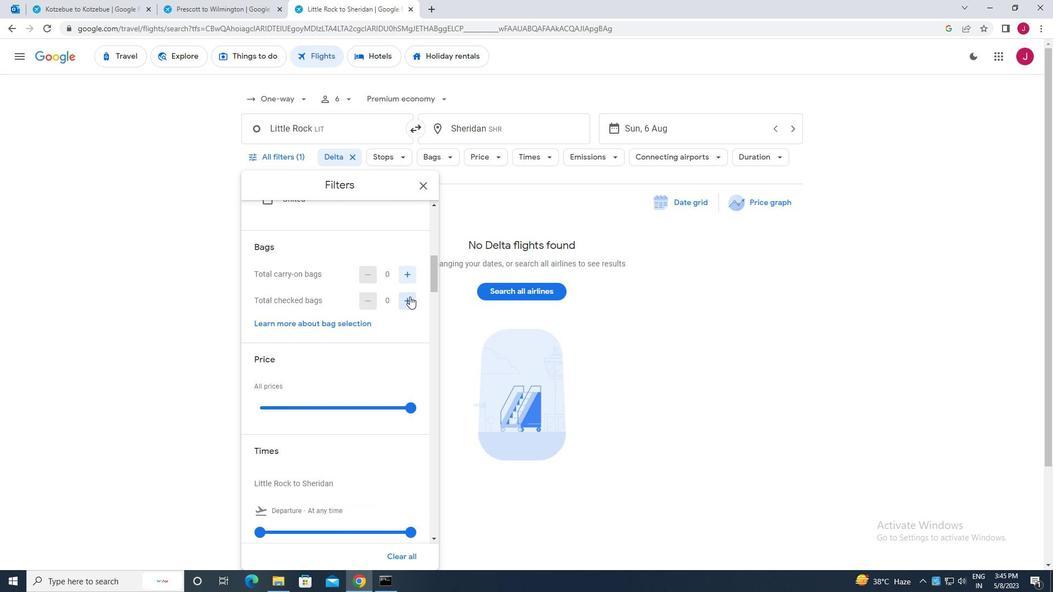 
Action: Mouse pressed left at (409, 296)
Screenshot: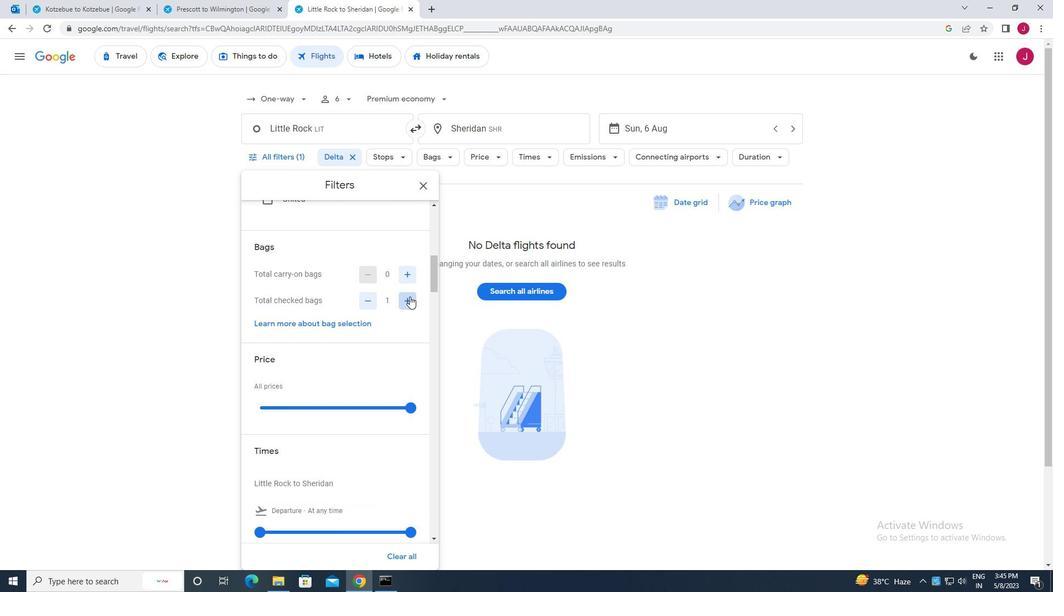 
Action: Mouse pressed left at (409, 296)
Screenshot: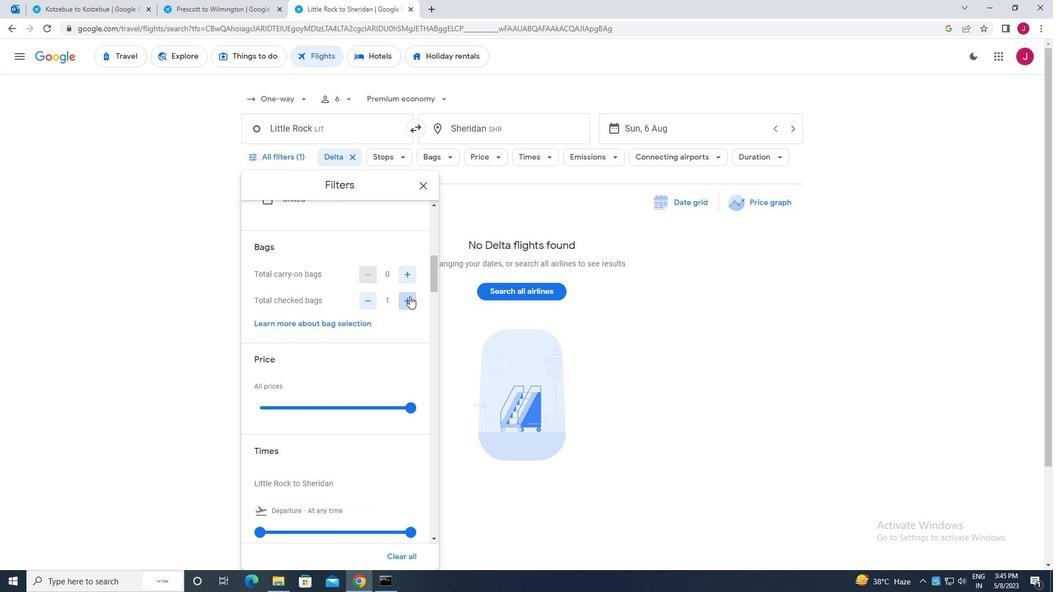 
Action: Mouse pressed left at (409, 296)
Screenshot: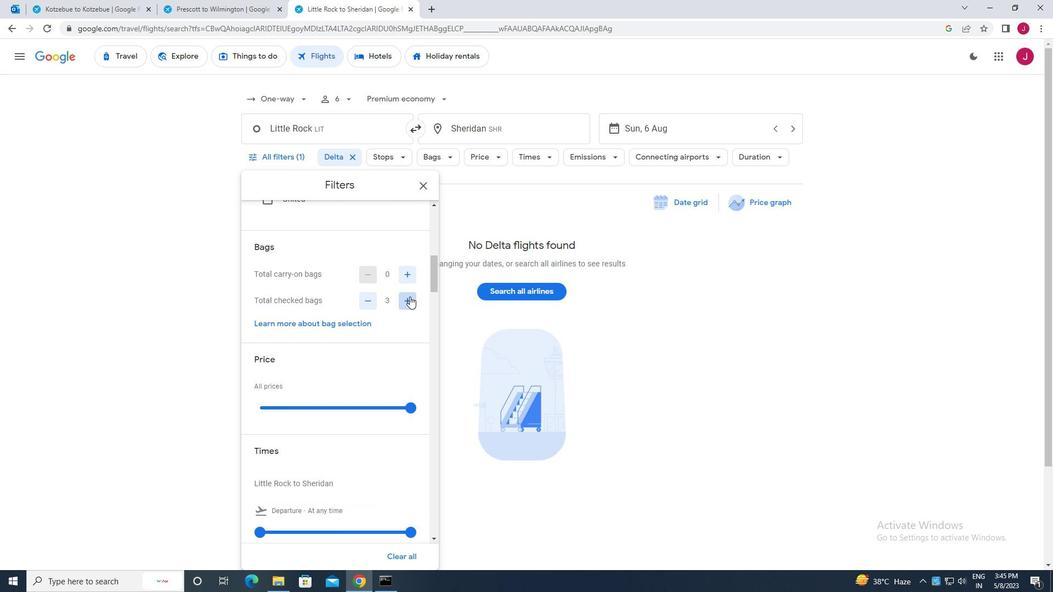 
Action: Mouse pressed left at (409, 296)
Screenshot: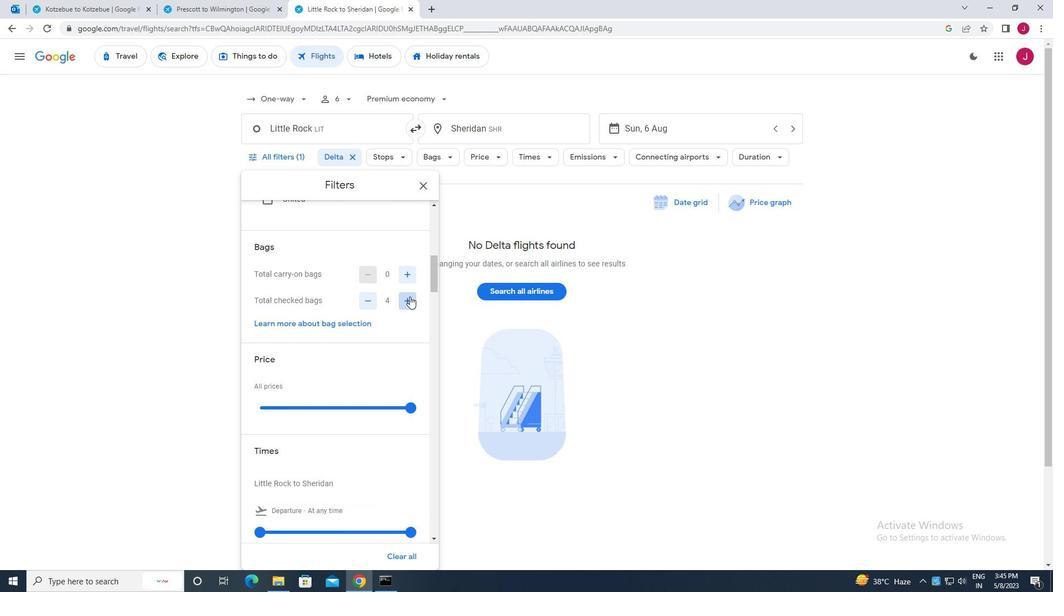 
Action: Mouse pressed left at (409, 296)
Screenshot: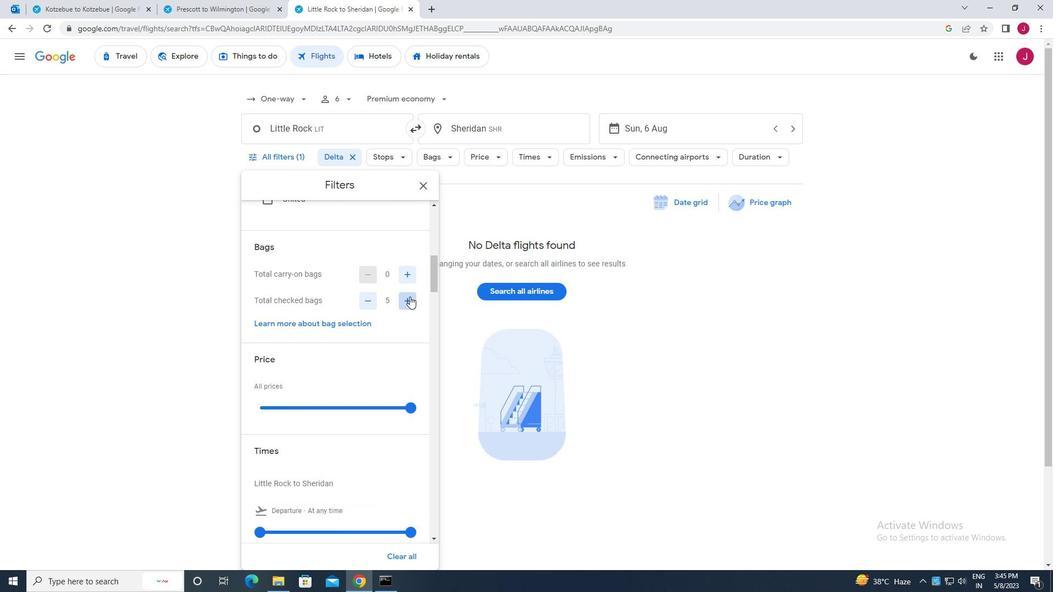
Action: Mouse moved to (394, 325)
Screenshot: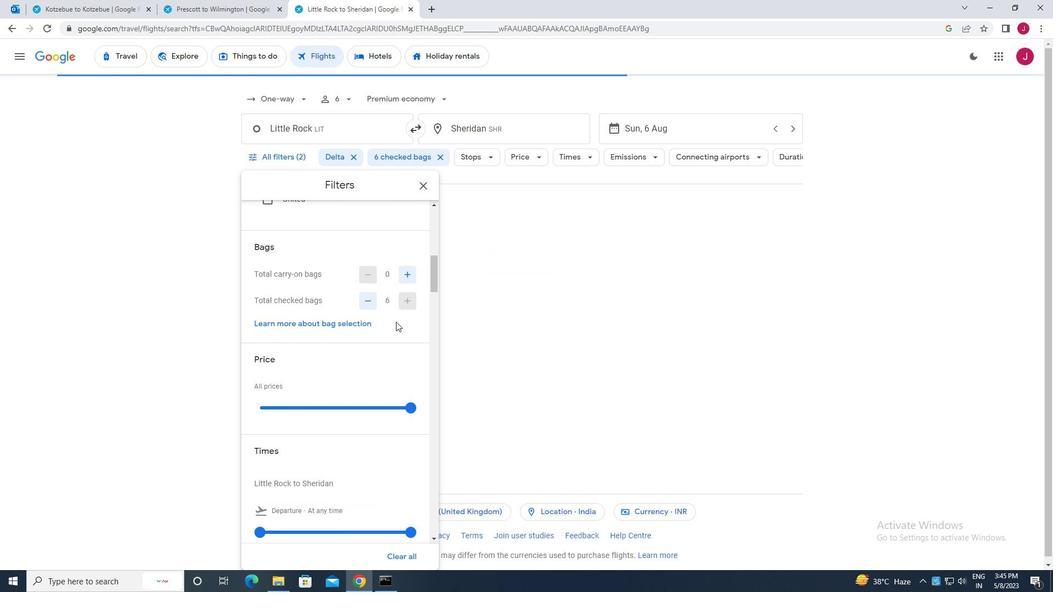 
Action: Mouse scrolled (394, 325) with delta (0, 0)
Screenshot: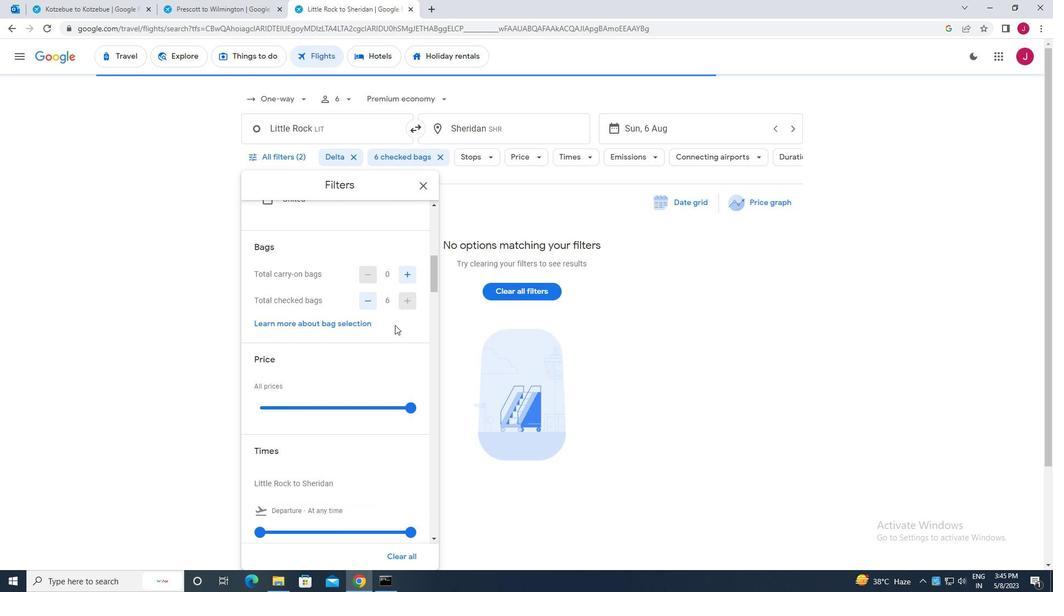 
Action: Mouse moved to (411, 350)
Screenshot: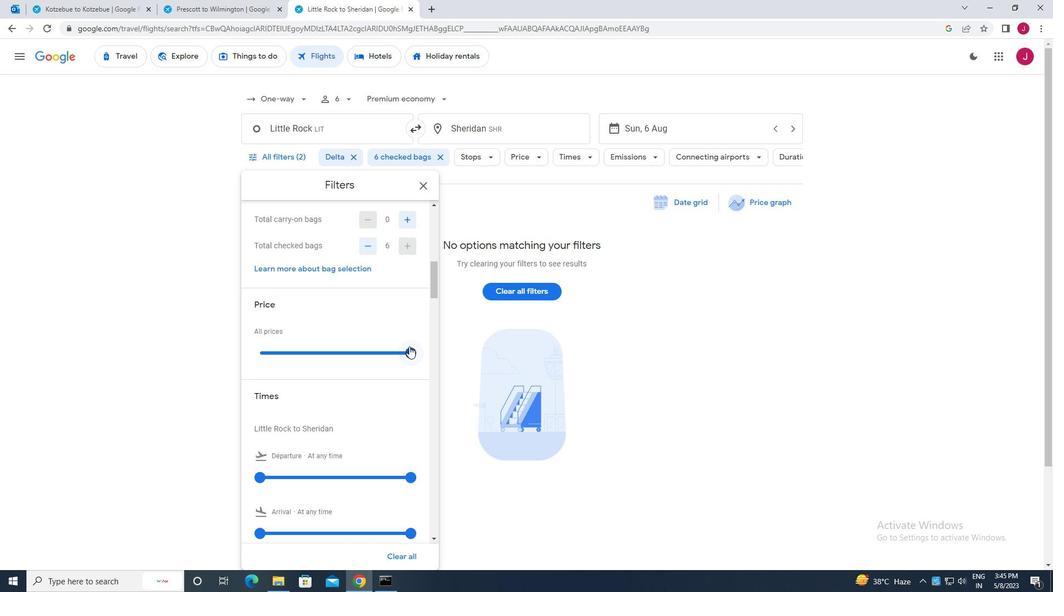 
Action: Mouse pressed left at (411, 350)
Screenshot: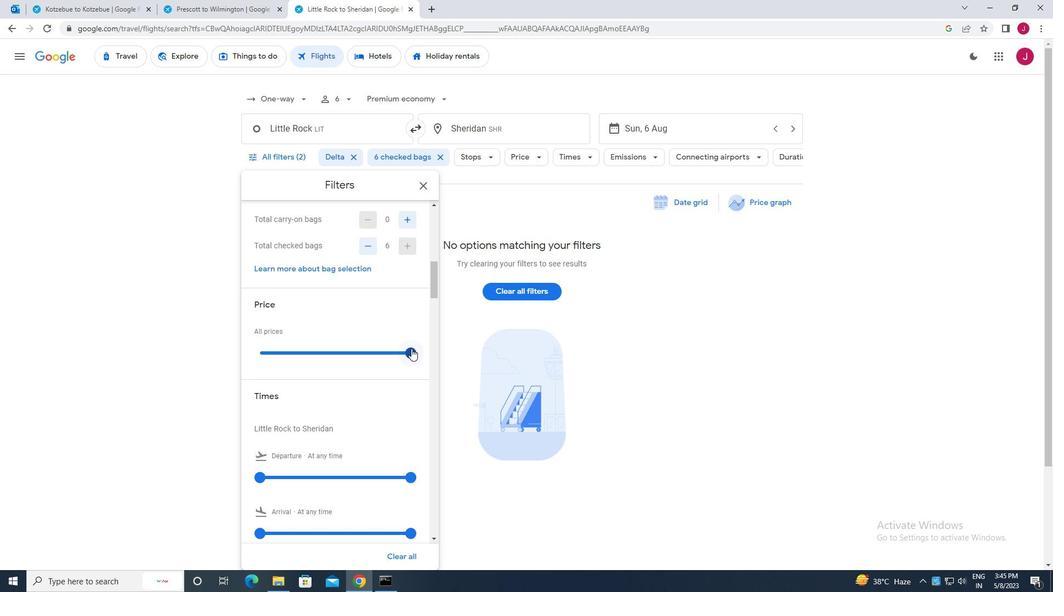 
Action: Mouse moved to (275, 460)
Screenshot: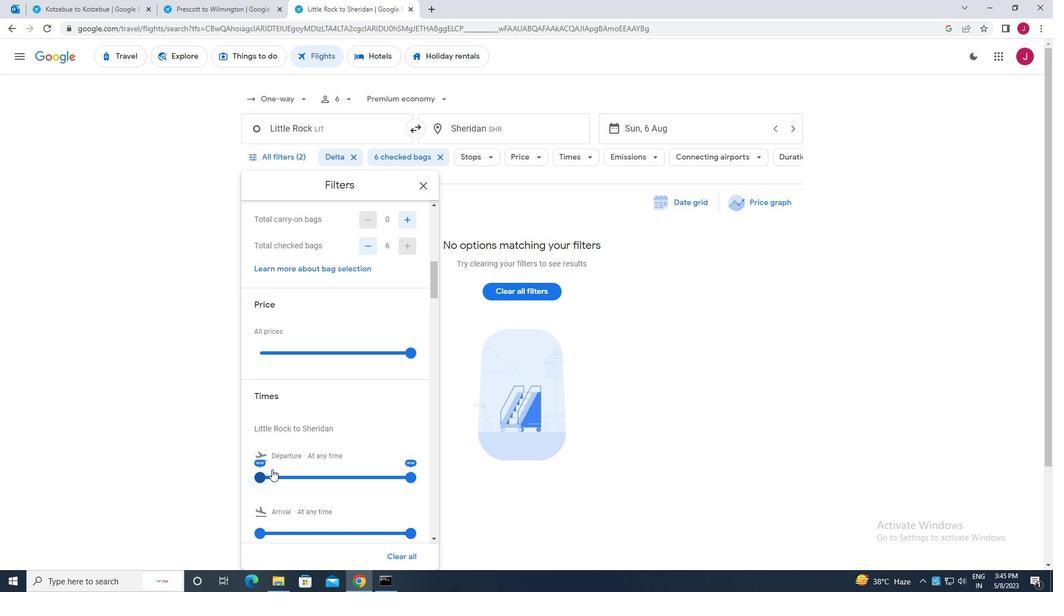 
Action: Mouse scrolled (275, 460) with delta (0, 0)
Screenshot: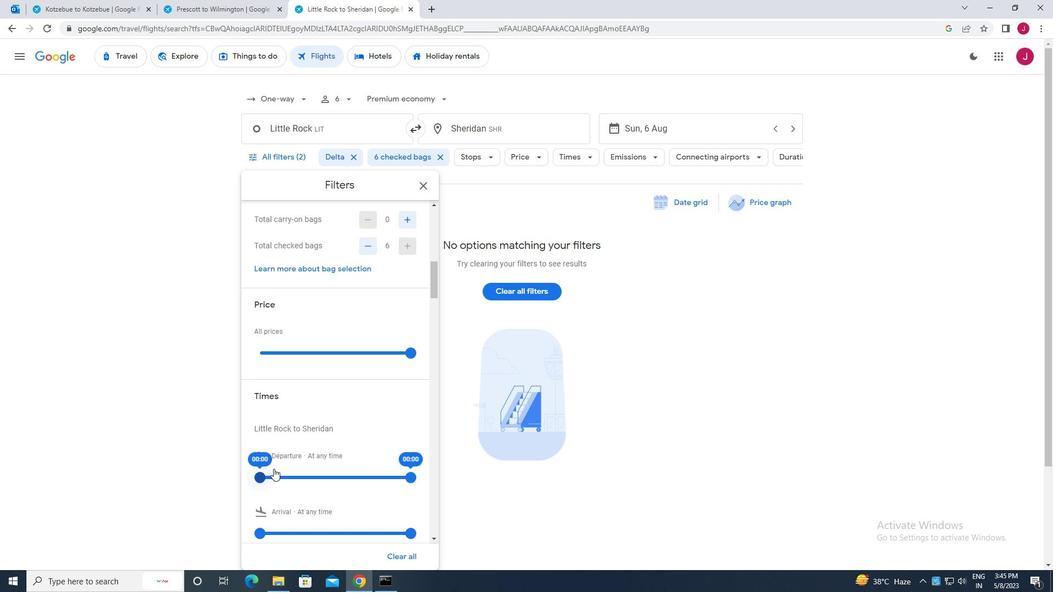
Action: Mouse moved to (275, 459)
Screenshot: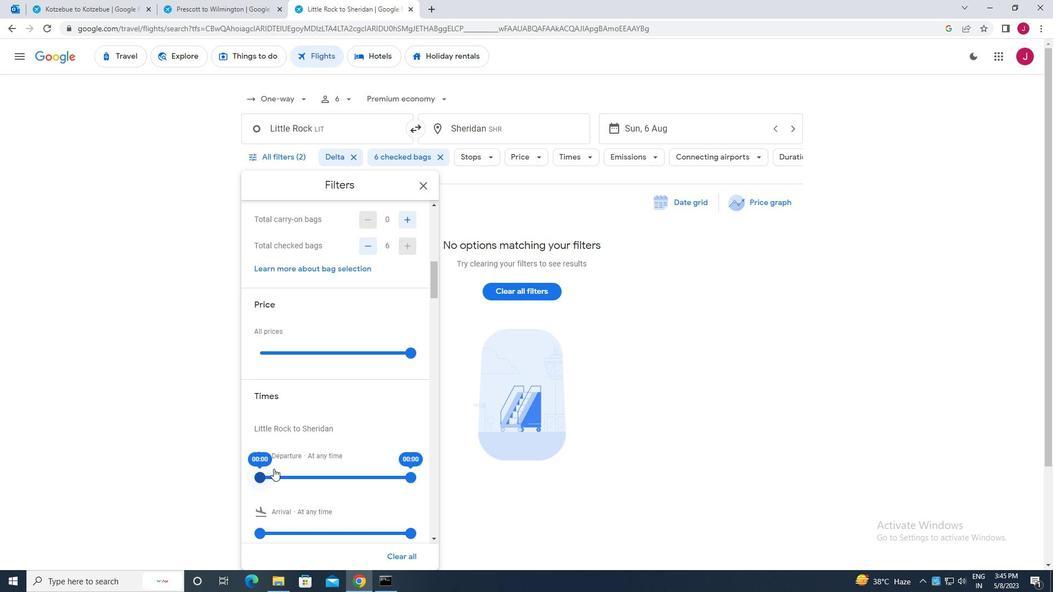 
Action: Mouse scrolled (275, 458) with delta (0, 0)
Screenshot: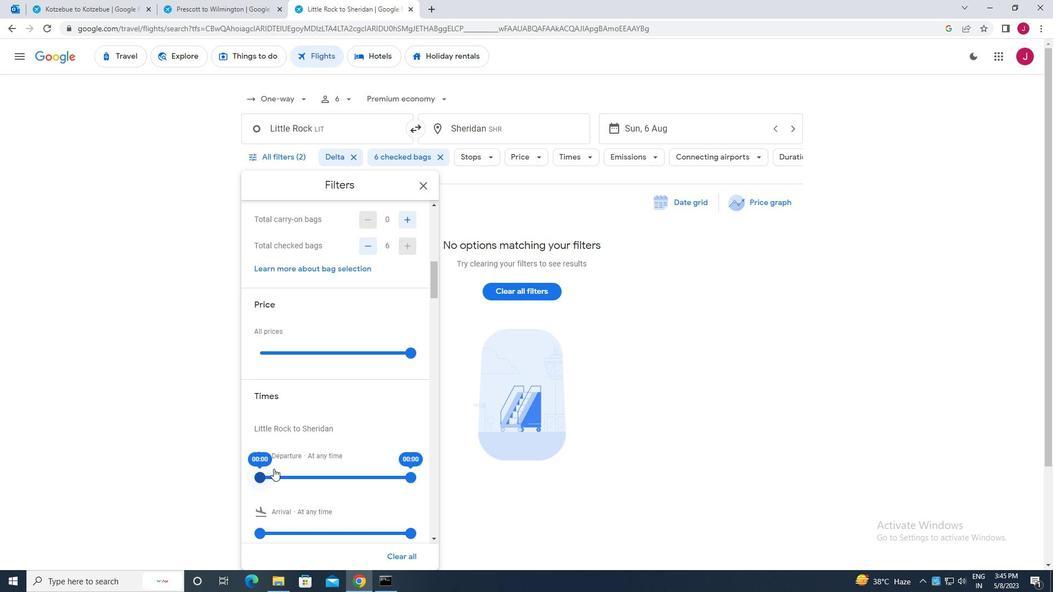 
Action: Mouse moved to (260, 367)
Screenshot: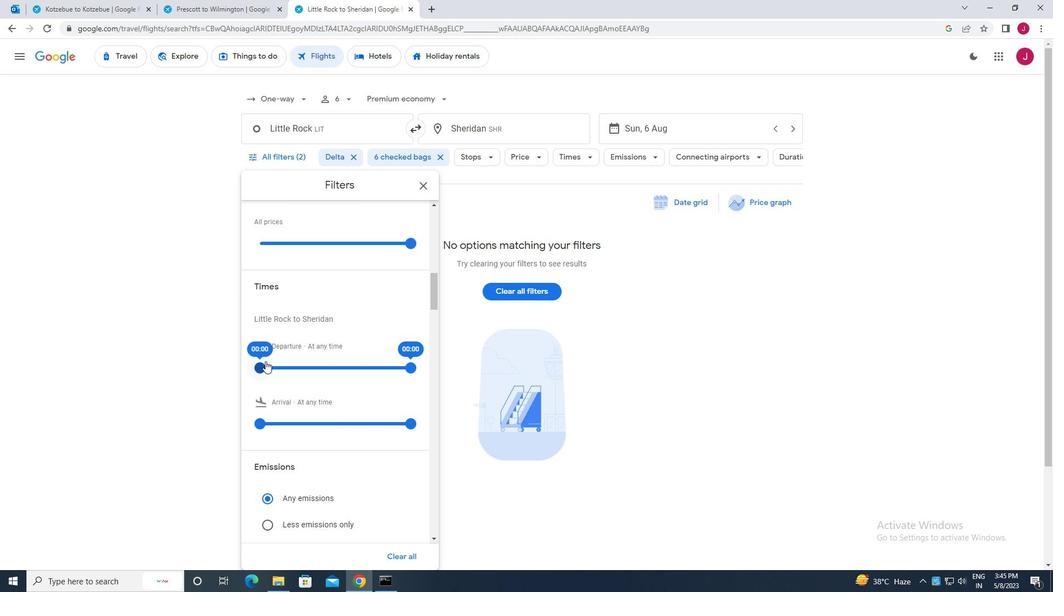 
Action: Mouse pressed left at (260, 367)
Screenshot: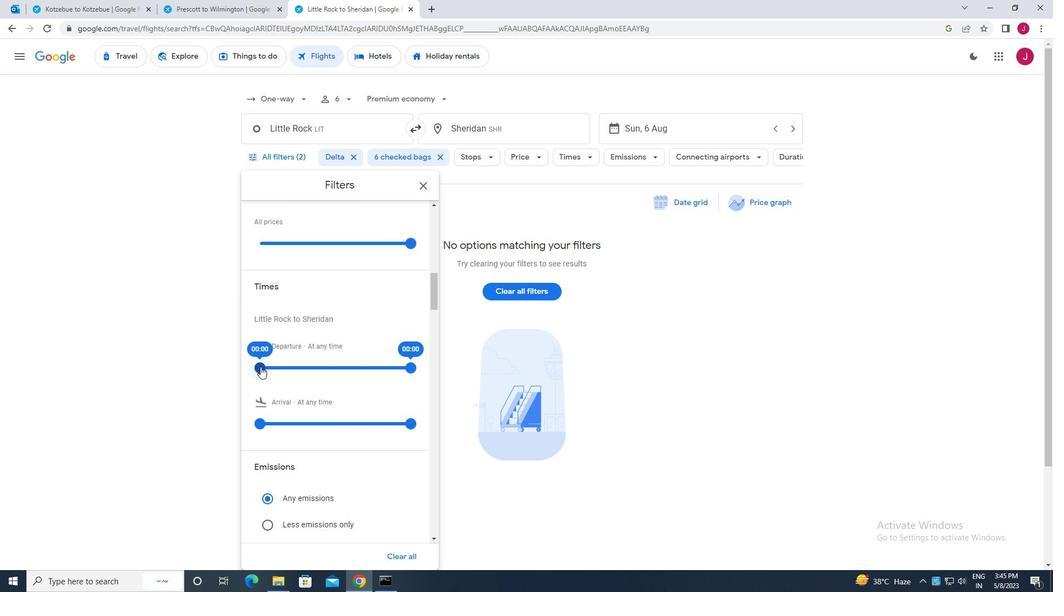 
Action: Mouse moved to (407, 368)
Screenshot: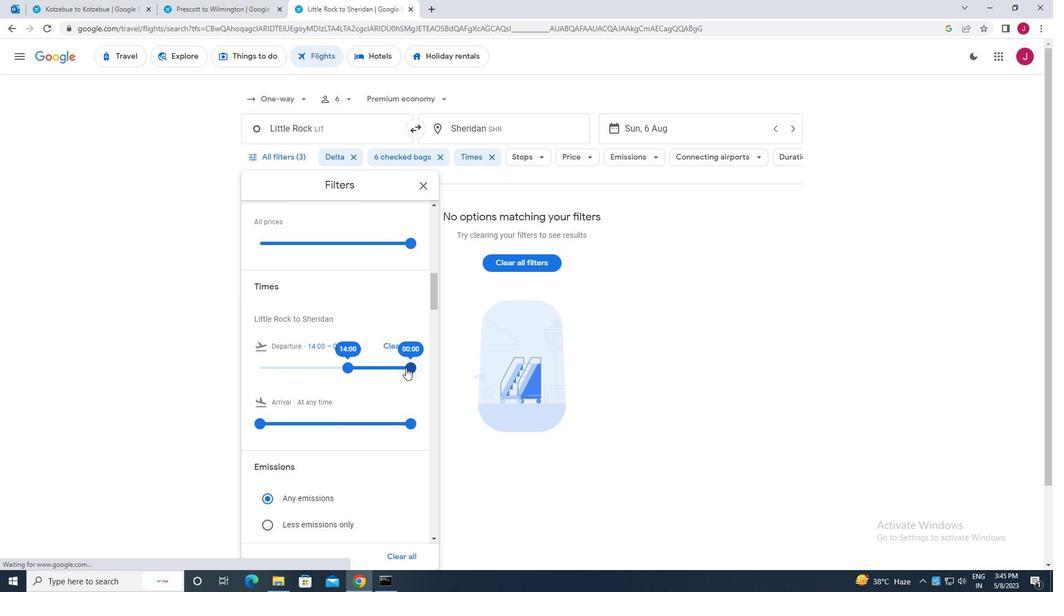 
Action: Mouse pressed left at (407, 368)
Screenshot: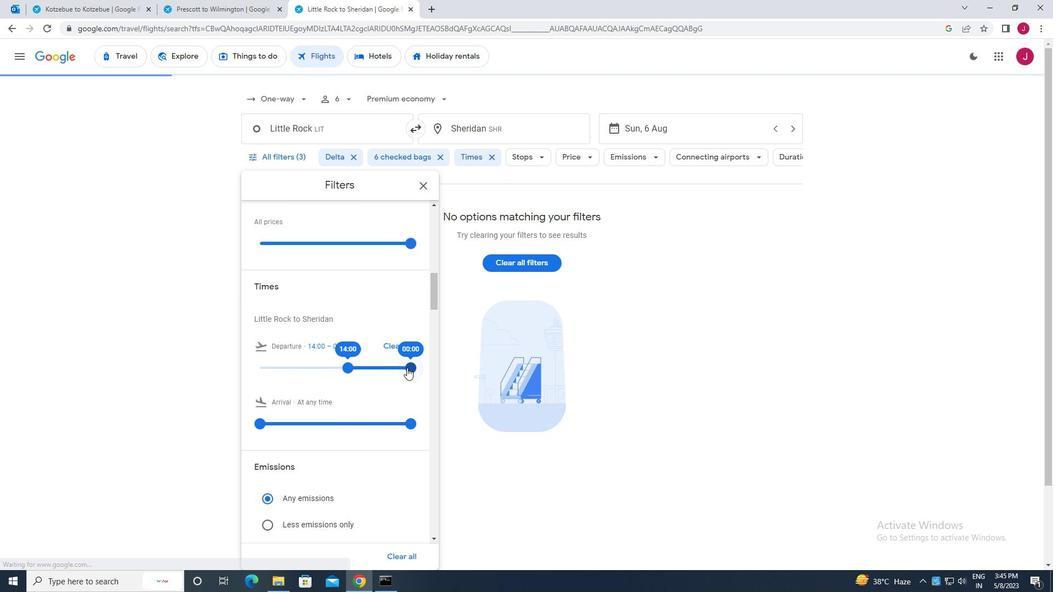 
Action: Mouse moved to (420, 183)
Screenshot: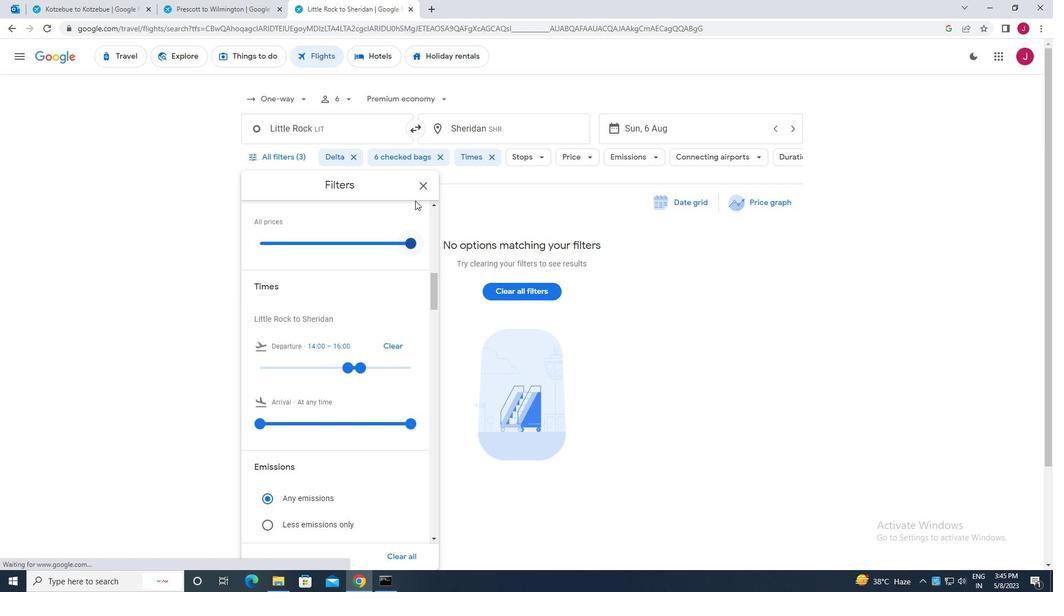 
Action: Mouse pressed left at (420, 183)
Screenshot: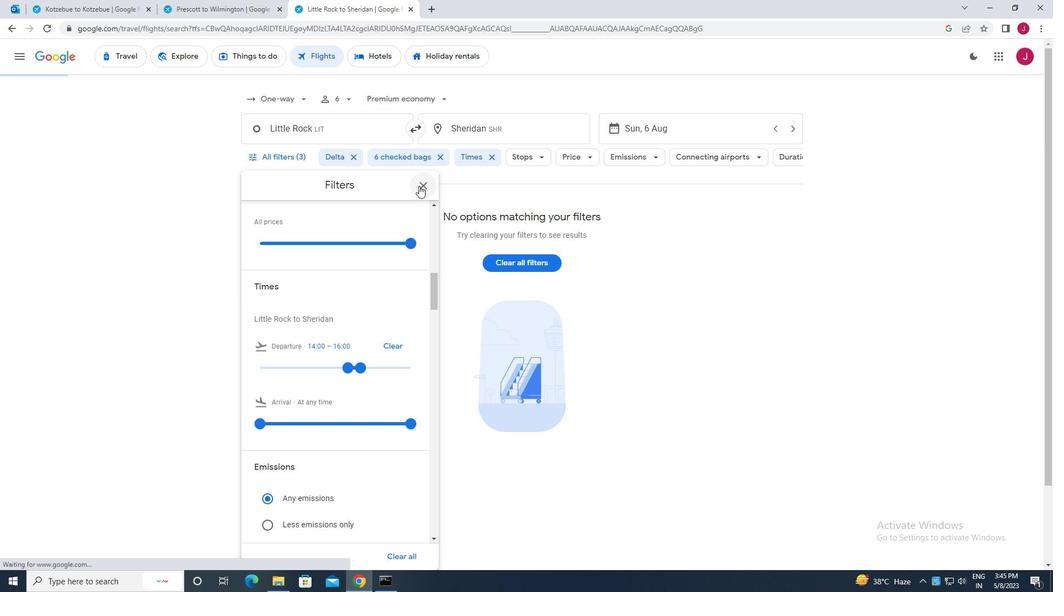 
Action: Mouse moved to (419, 185)
Screenshot: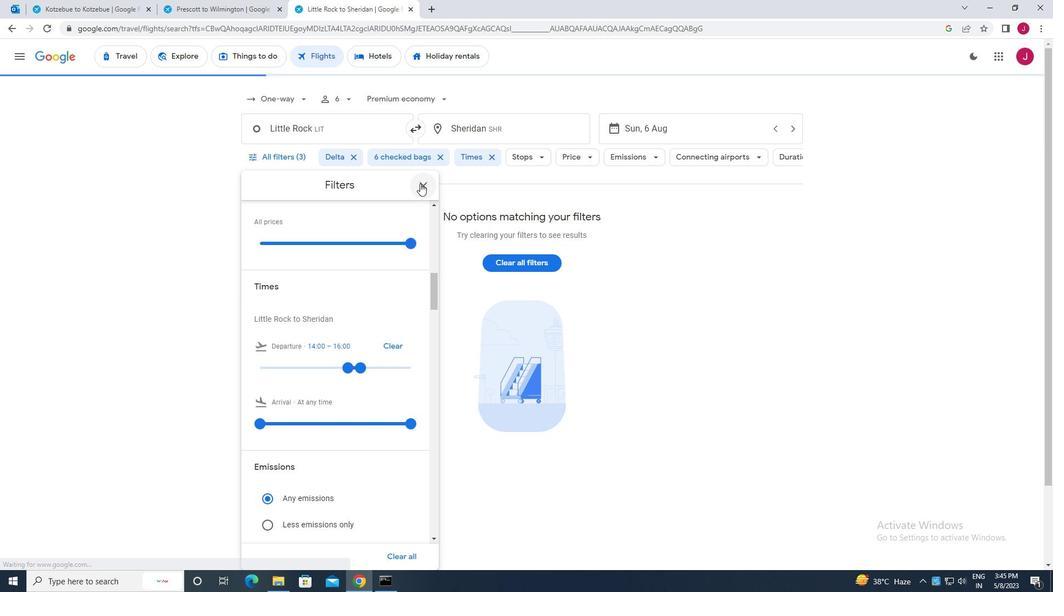 
